 Task: Send an email with the signature Jillian Wright with the subject Update on a project status and the message Im writing to request a copy of the presentation you gave at the conference last week. from softage.5@softage.net to softage.10@softage.net and move the email from Sent Items to the folder Charities
Action: Mouse moved to (59, 43)
Screenshot: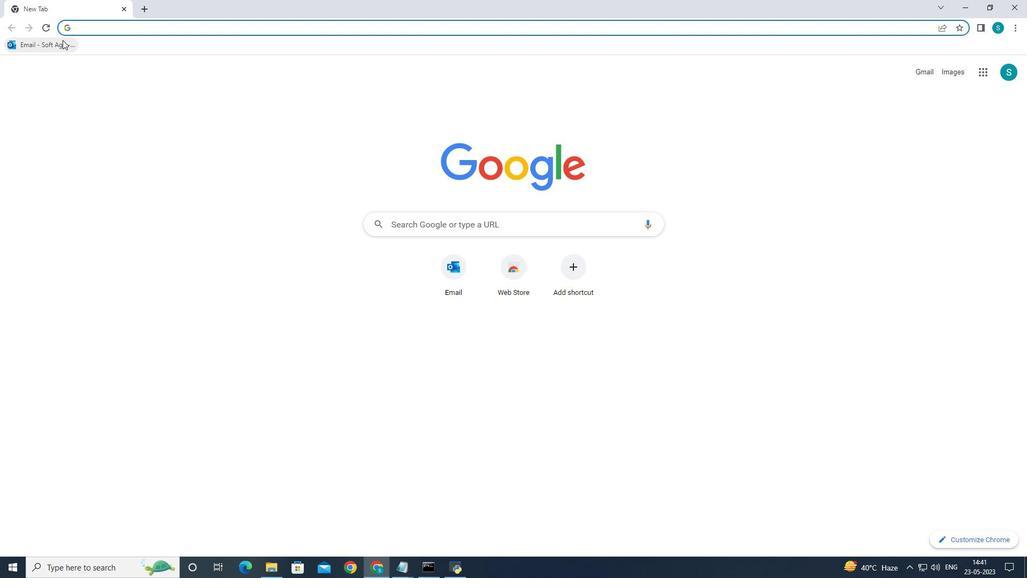 
Action: Mouse pressed left at (59, 43)
Screenshot: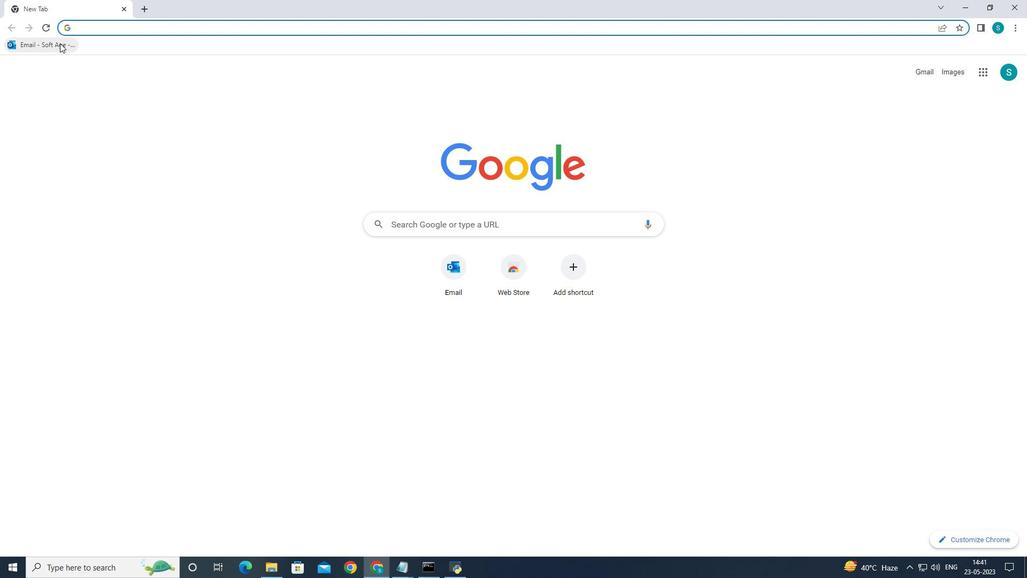 
Action: Mouse moved to (143, 87)
Screenshot: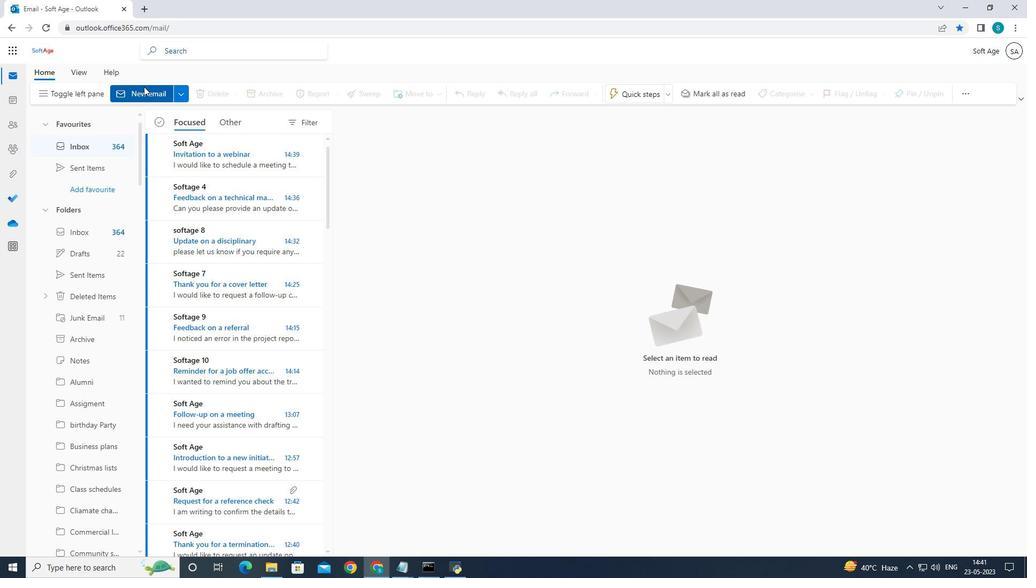 
Action: Mouse pressed left at (143, 87)
Screenshot: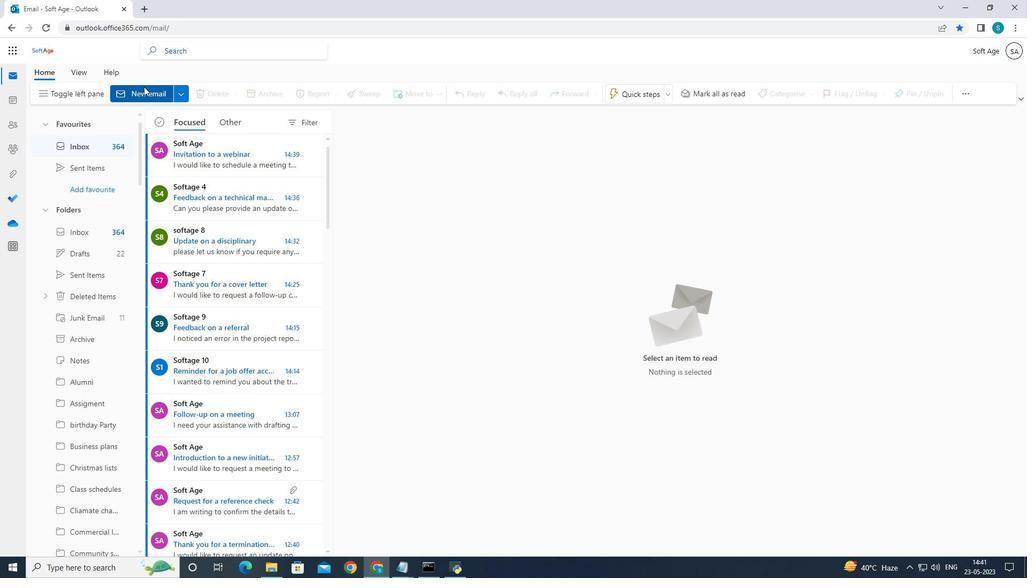 
Action: Mouse pressed left at (143, 87)
Screenshot: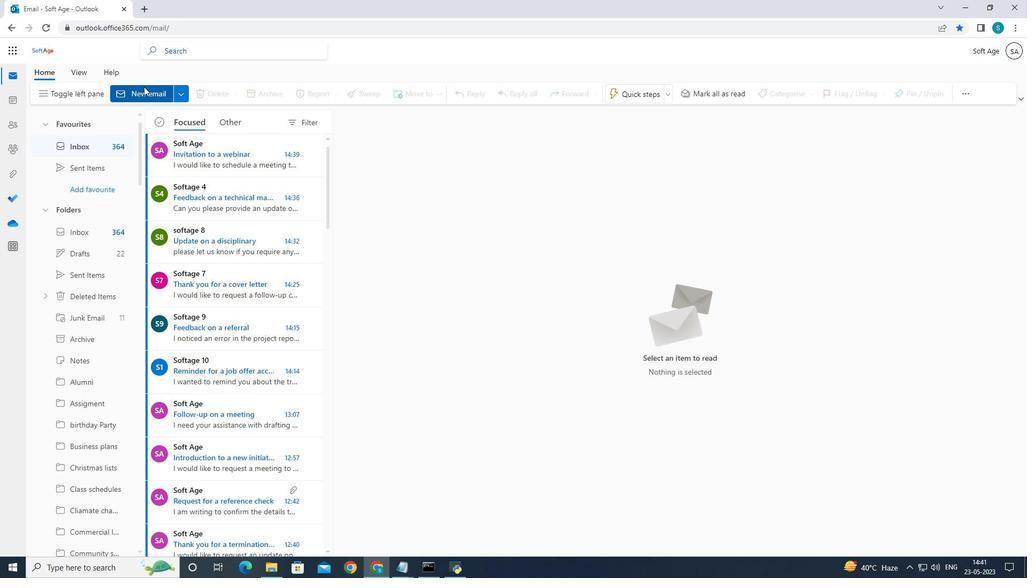 
Action: Mouse moved to (695, 93)
Screenshot: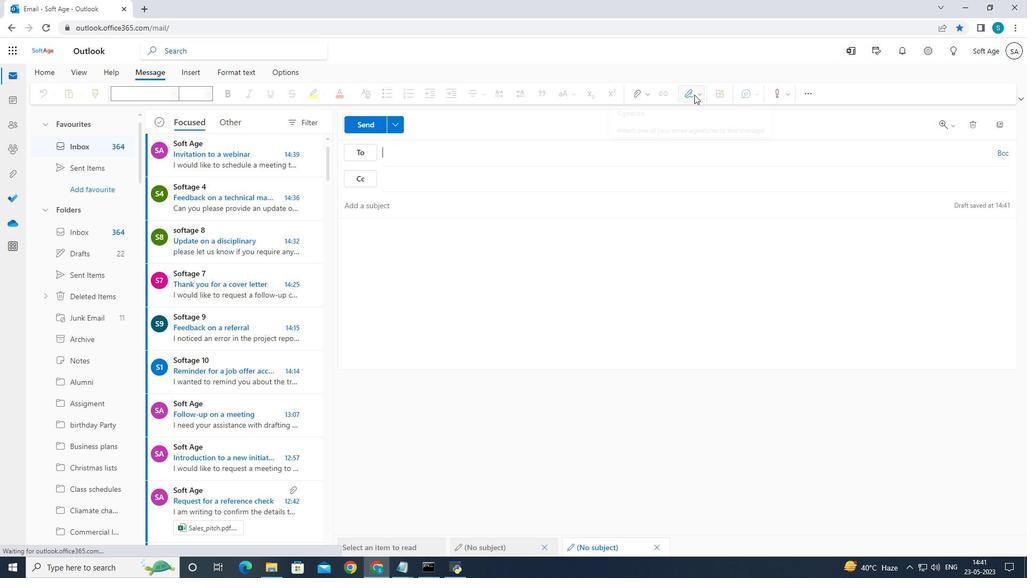 
Action: Mouse pressed left at (695, 93)
Screenshot: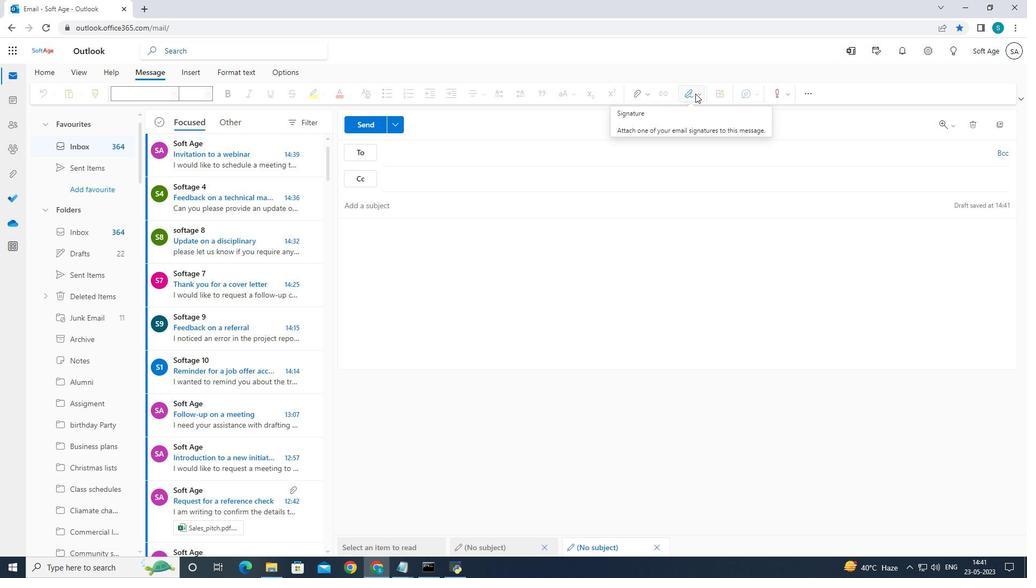 
Action: Mouse moved to (667, 143)
Screenshot: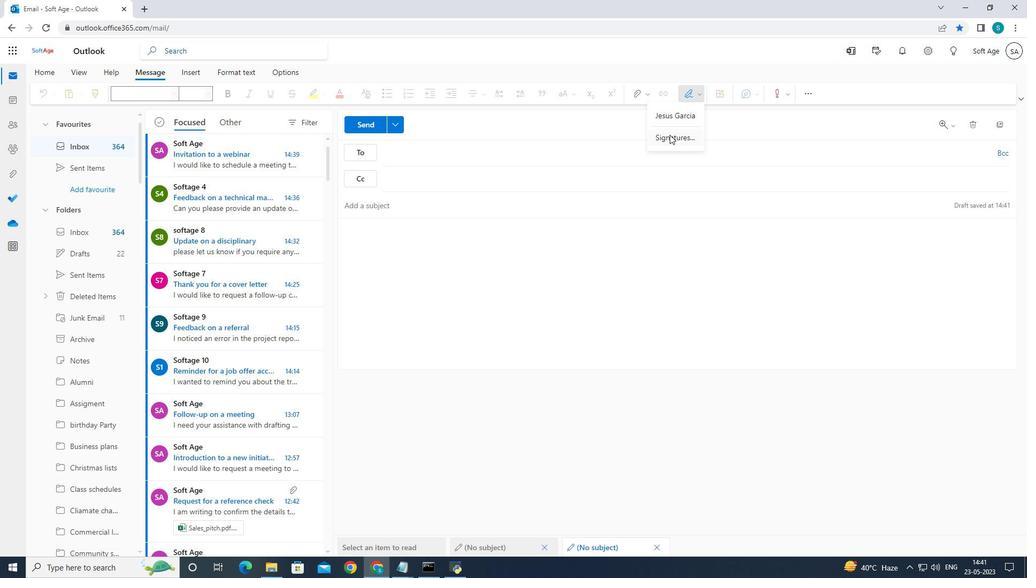 
Action: Mouse pressed left at (667, 143)
Screenshot: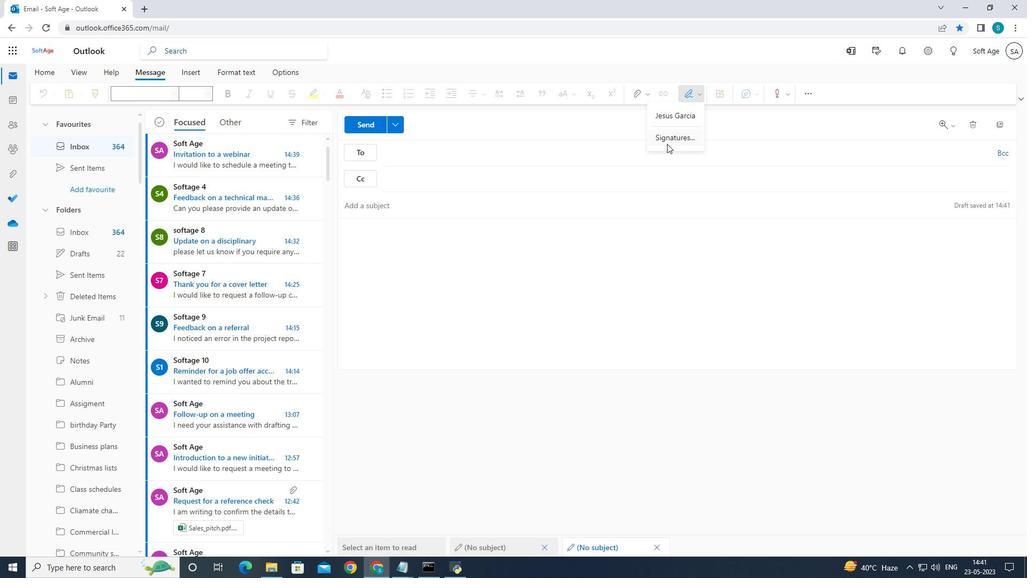 
Action: Mouse moved to (678, 181)
Screenshot: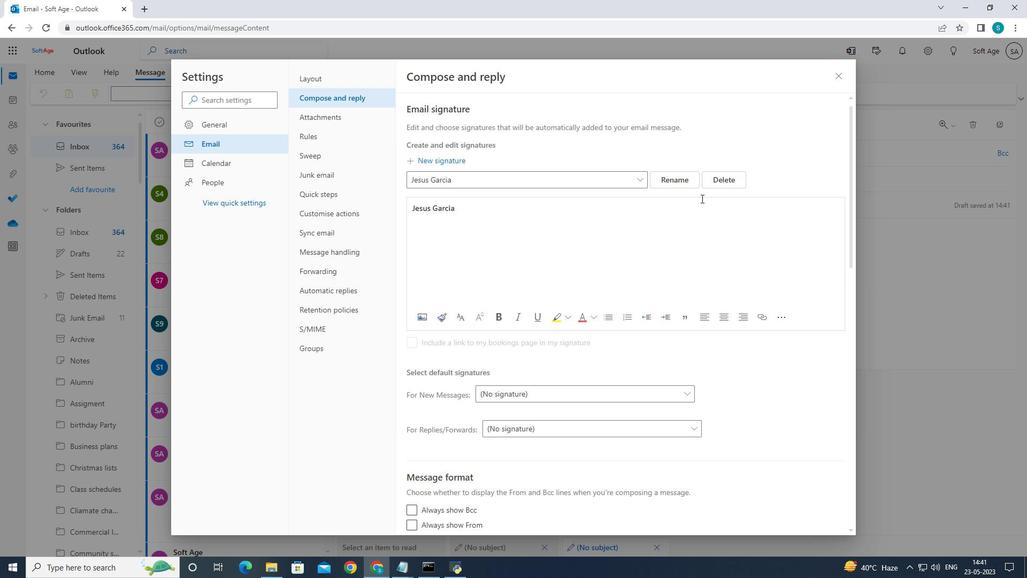 
Action: Mouse pressed left at (678, 181)
Screenshot: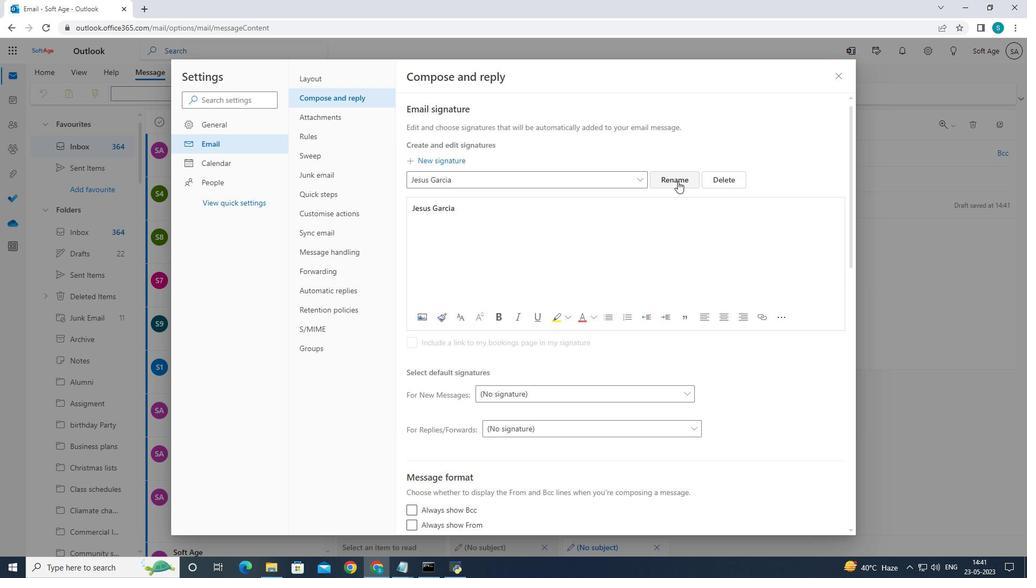 
Action: Mouse moved to (633, 179)
Screenshot: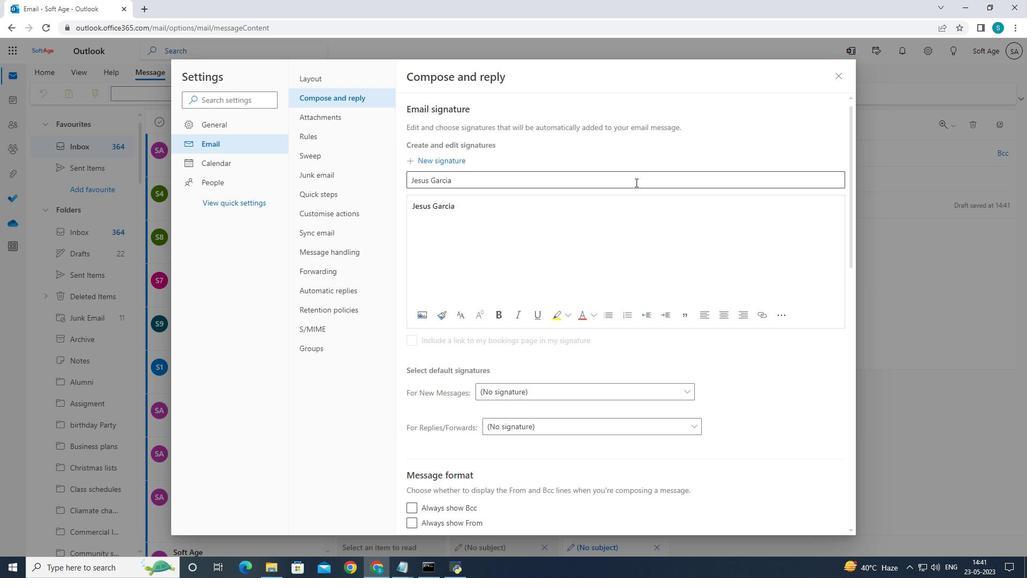 
Action: Mouse pressed left at (633, 179)
Screenshot: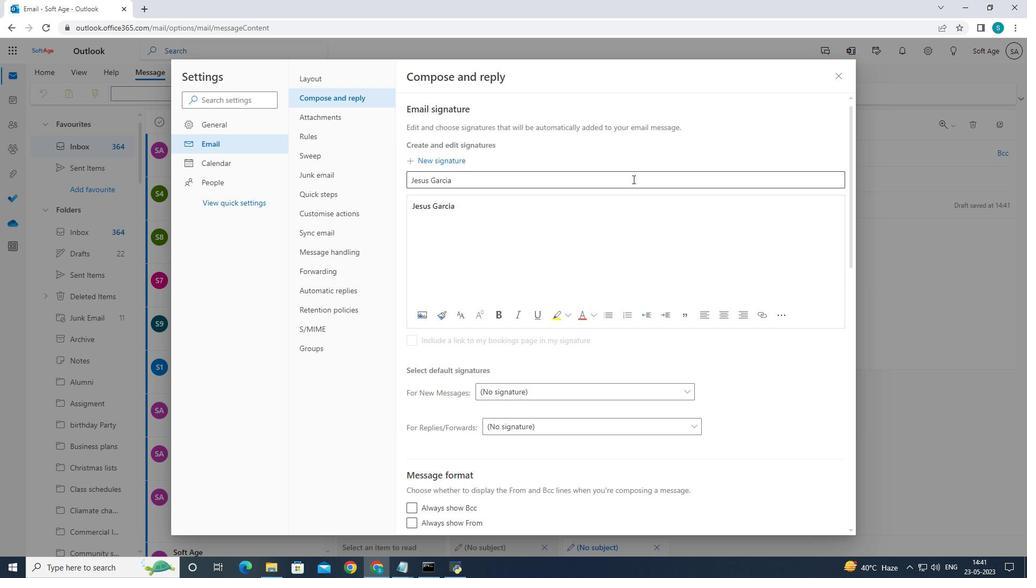 
Action: Mouse moved to (635, 177)
Screenshot: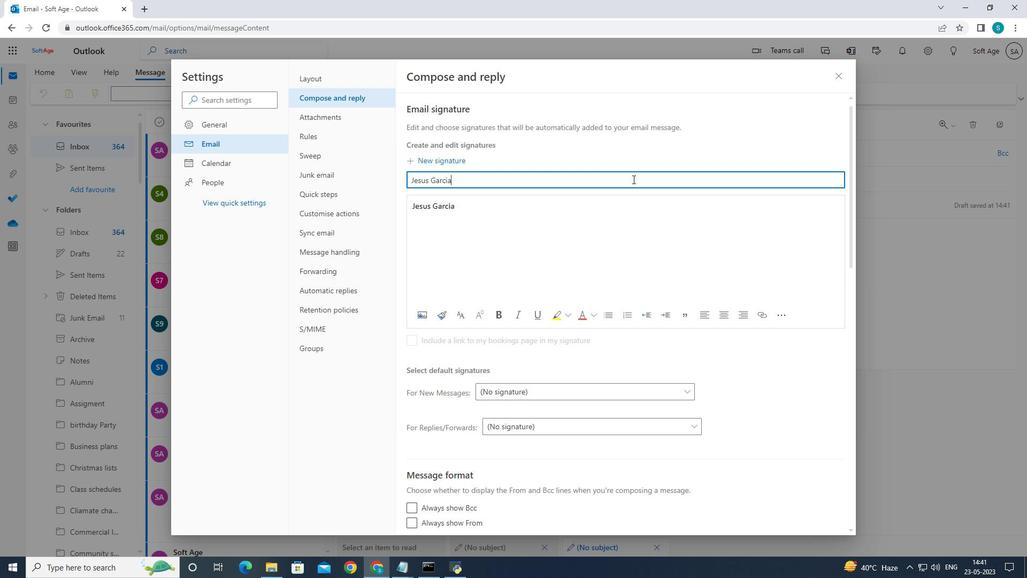 
Action: Key pressed <Key.backspace><Key.backspace><Key.backspace><Key.backspace><Key.backspace><Key.backspace><Key.backspace><Key.backspace><Key.backspace><Key.backspace><Key.backspace>illian<Key.space><Key.caps_lock>W<Key.caps_lock>right
Screenshot: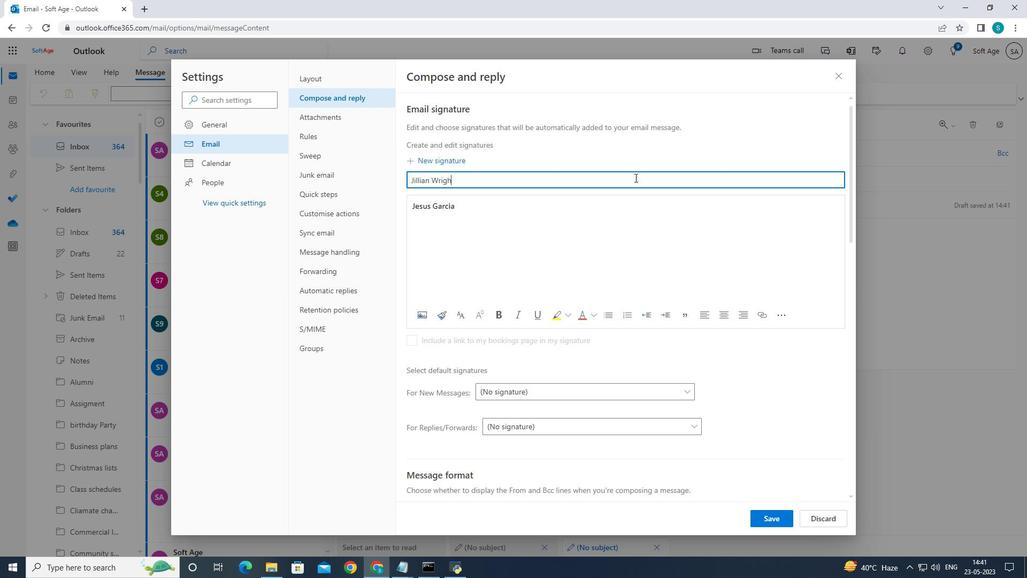 
Action: Mouse moved to (508, 209)
Screenshot: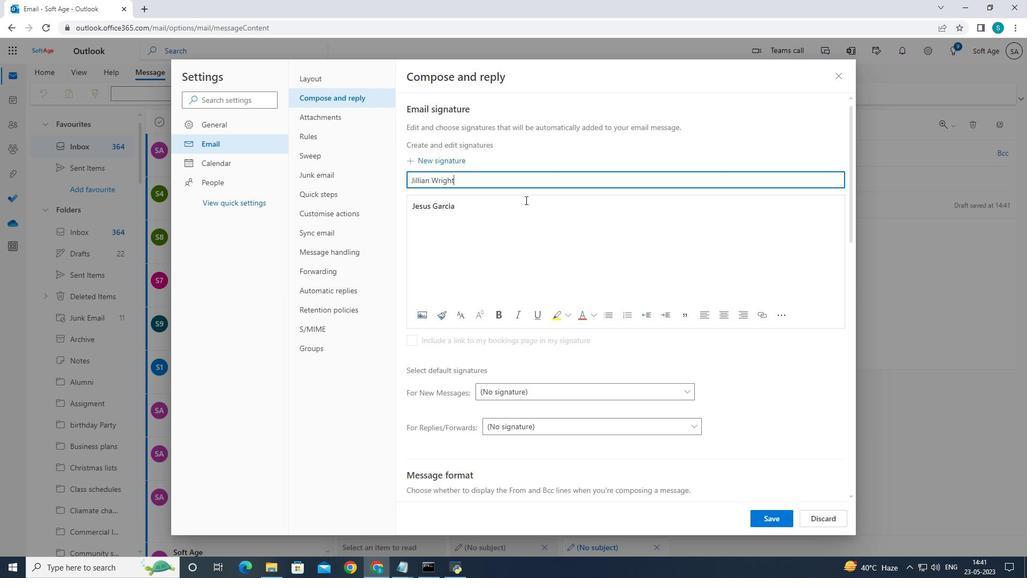 
Action: Mouse pressed left at (508, 209)
Screenshot: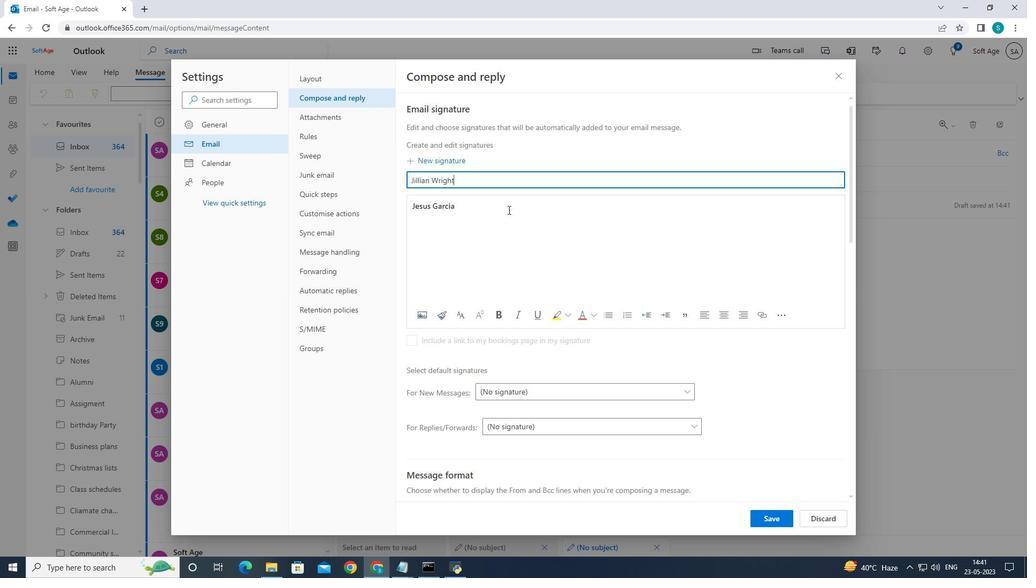 
Action: Key pressed <Key.backspace><Key.backspace><Key.backspace><Key.backspace><Key.backspace><Key.backspace><Key.backspace><Key.backspace><Key.backspace><Key.backspace><Key.backspace>illian<Key.space><Key.caps_lock>W<Key.caps_lock>right
Screenshot: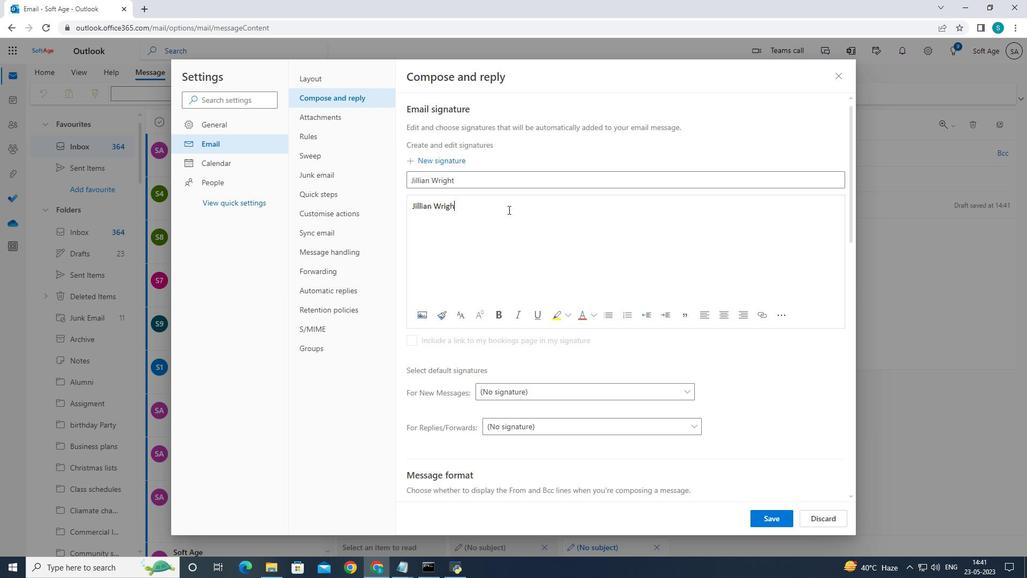 
Action: Mouse moved to (764, 517)
Screenshot: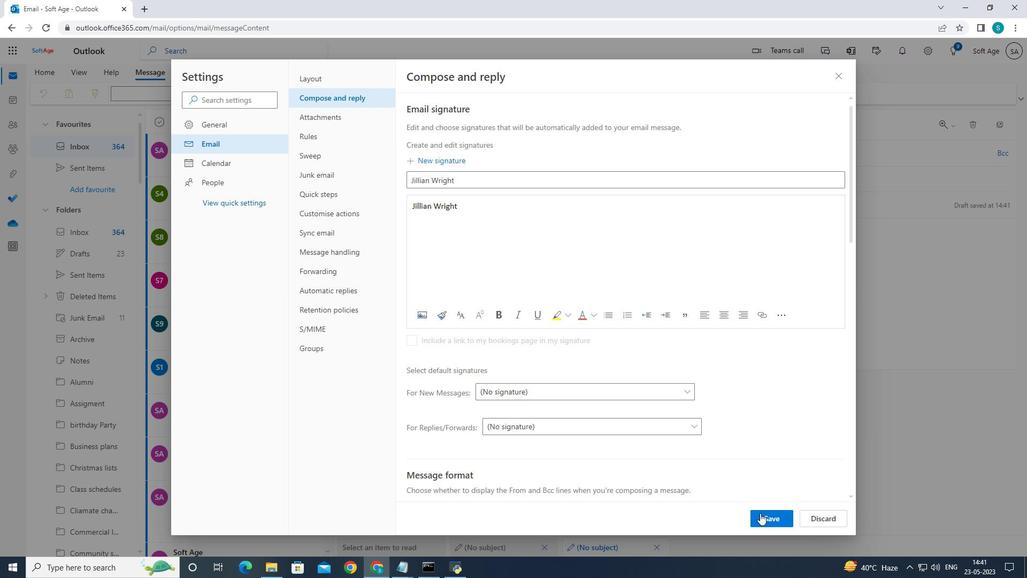 
Action: Mouse pressed left at (764, 517)
Screenshot: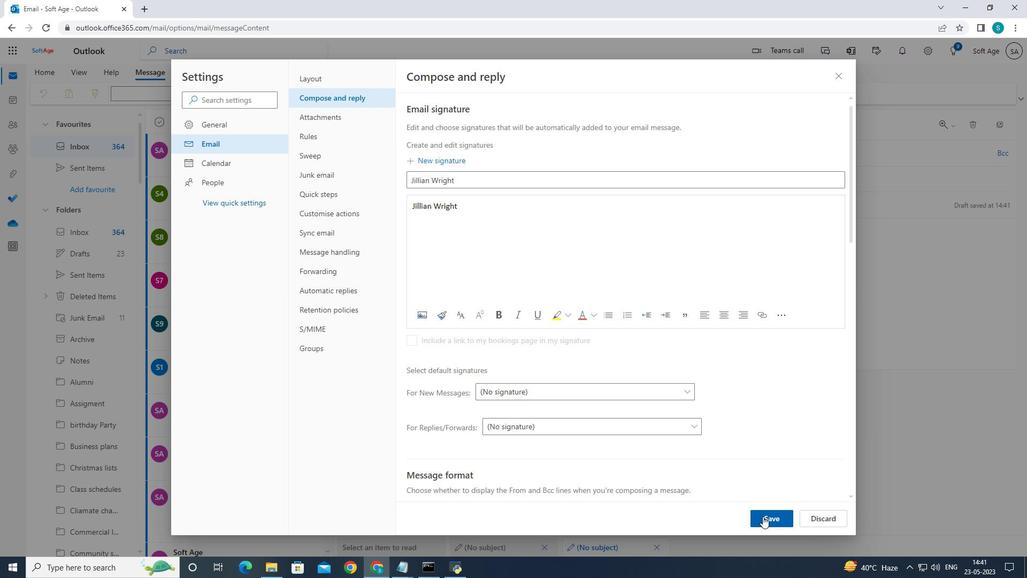 
Action: Mouse moved to (839, 80)
Screenshot: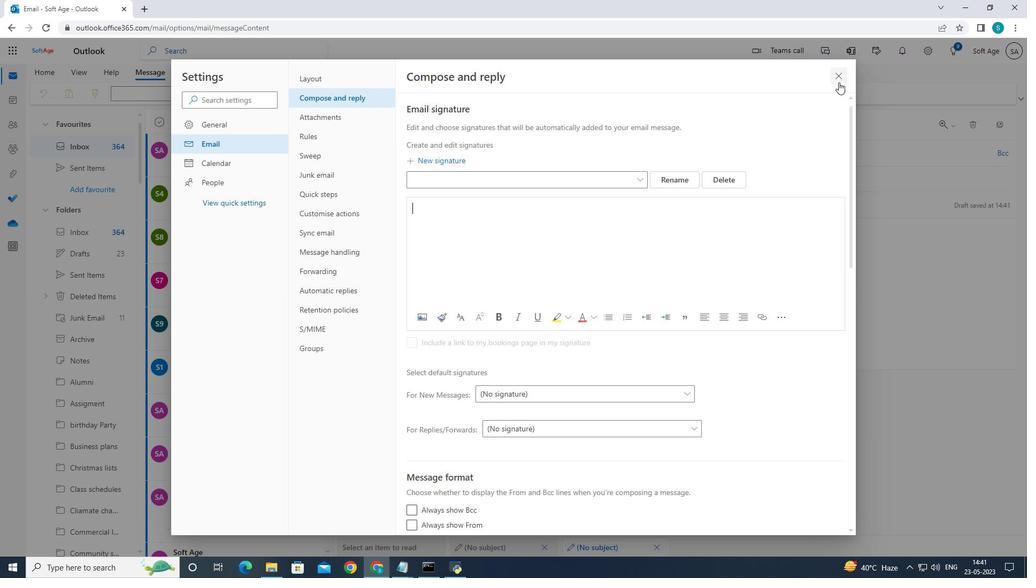
Action: Mouse pressed left at (839, 80)
Screenshot: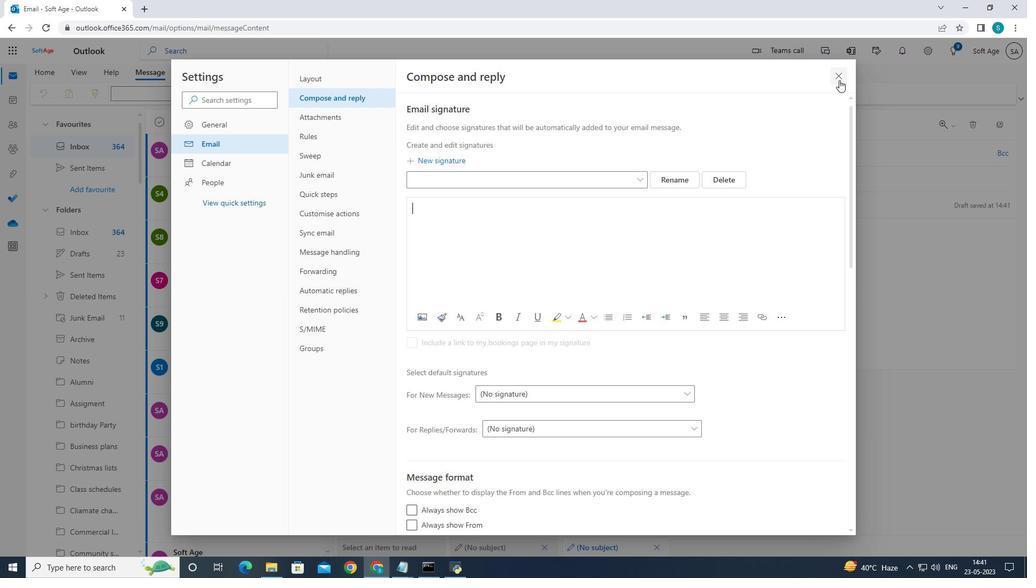 
Action: Mouse moved to (400, 203)
Screenshot: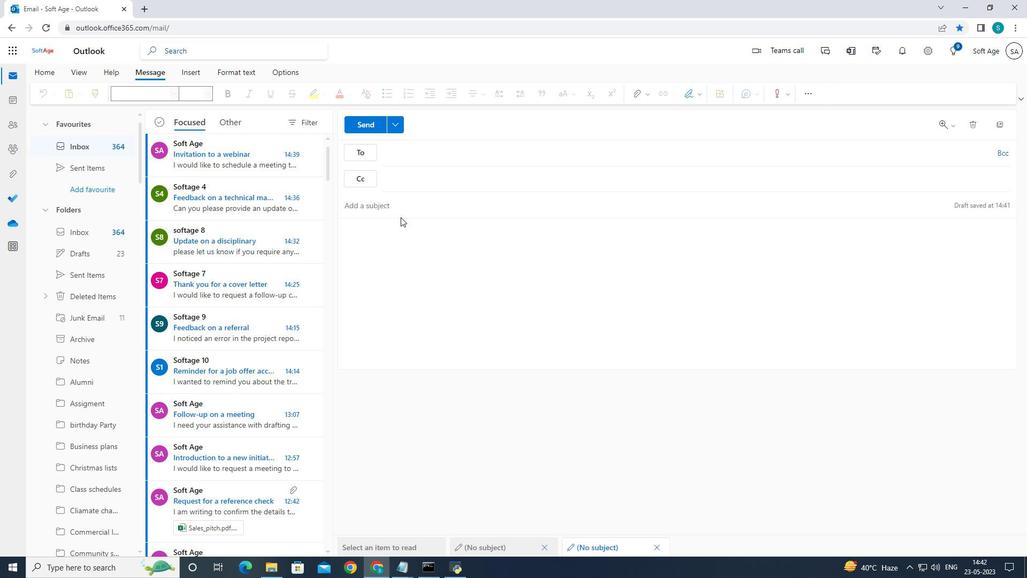 
Action: Mouse pressed left at (400, 203)
Screenshot: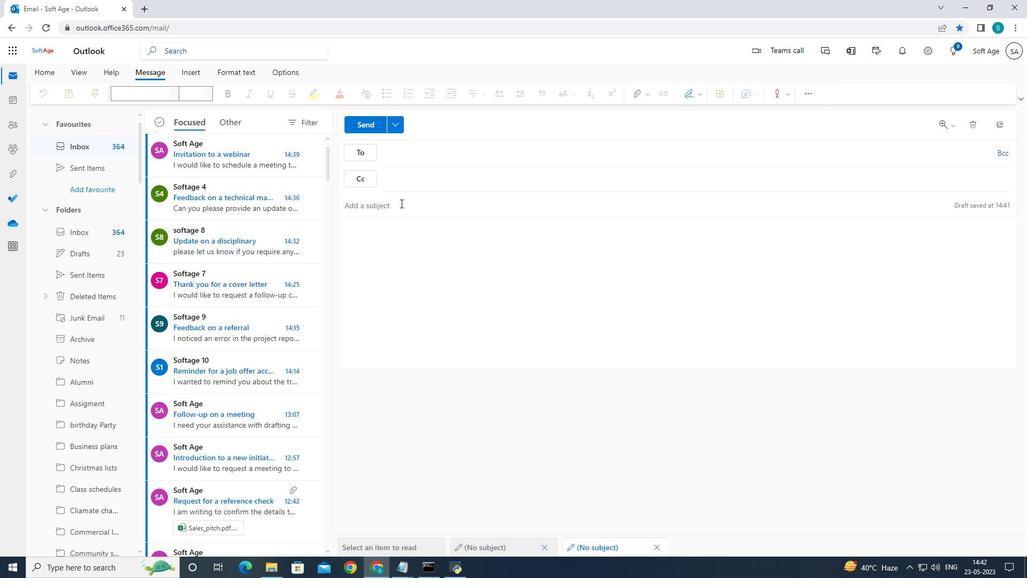 
Action: Mouse moved to (674, 331)
Screenshot: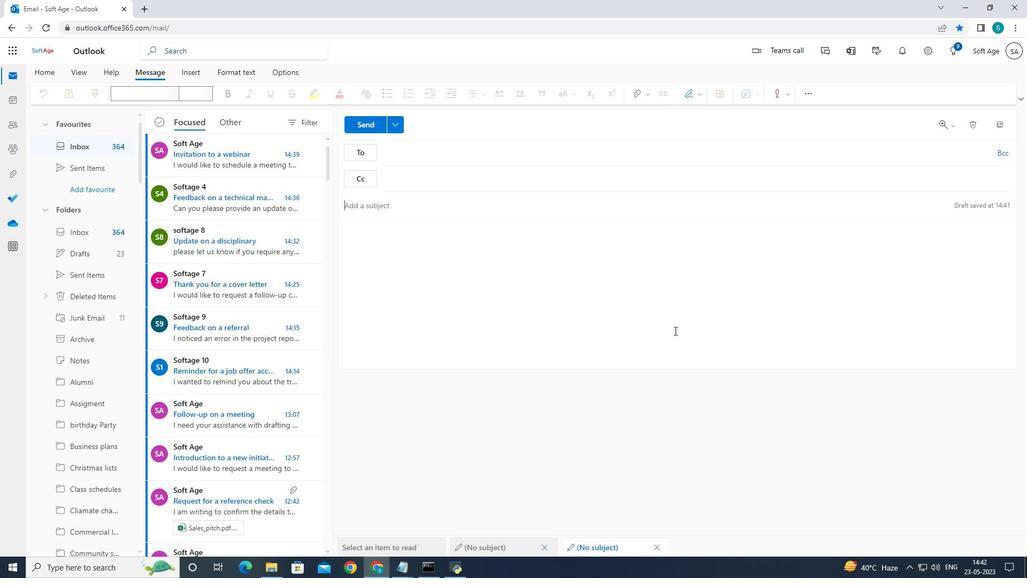 
Action: Key pressed <Key.caps_lock>U<Key.caps_lock>pdate<Key.space>on<Key.space>a<Key.space>project<Key.space>status
Screenshot: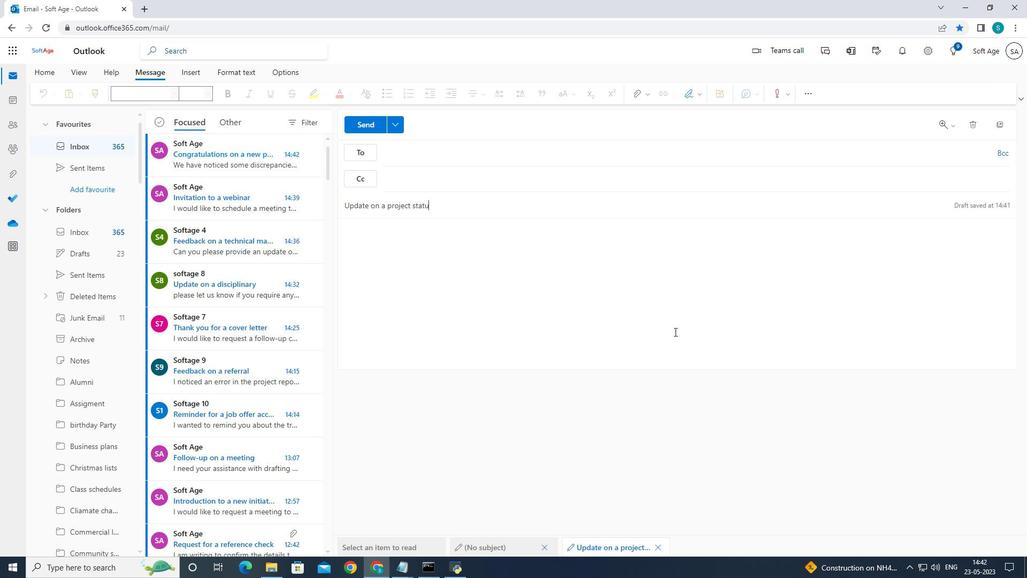 
Action: Mouse moved to (450, 291)
Screenshot: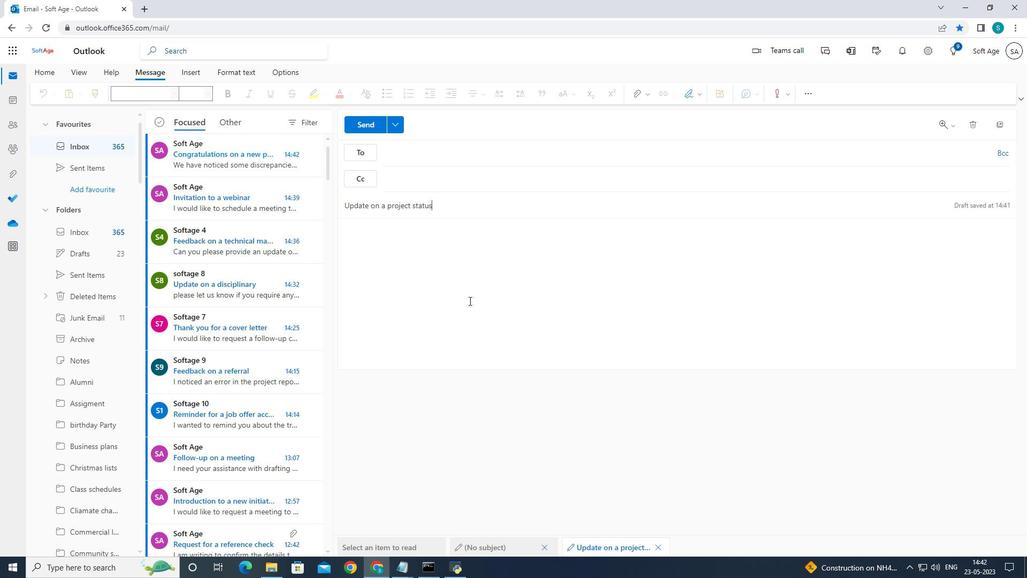 
Action: Mouse pressed left at (450, 291)
Screenshot: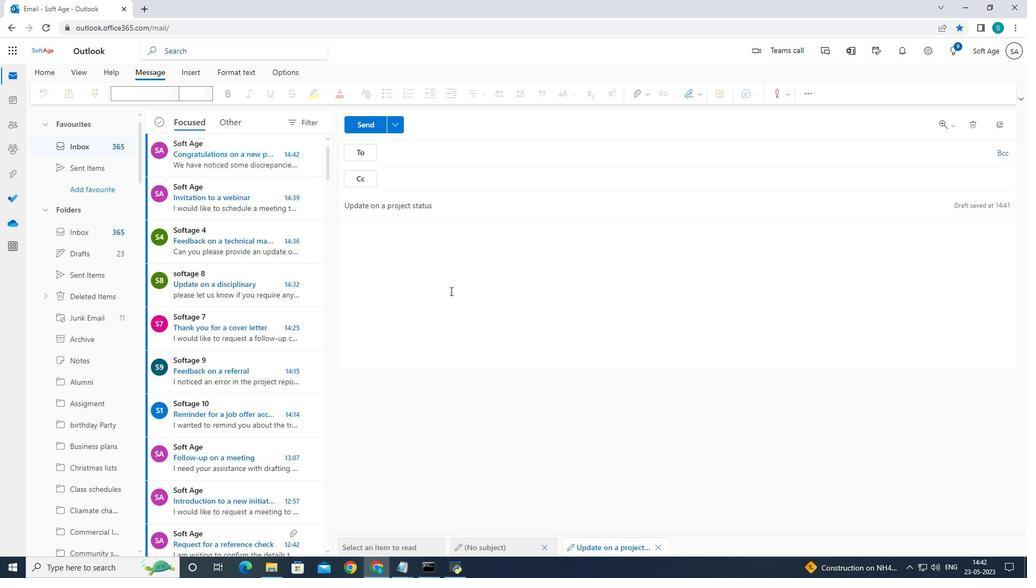 
Action: Mouse moved to (703, 97)
Screenshot: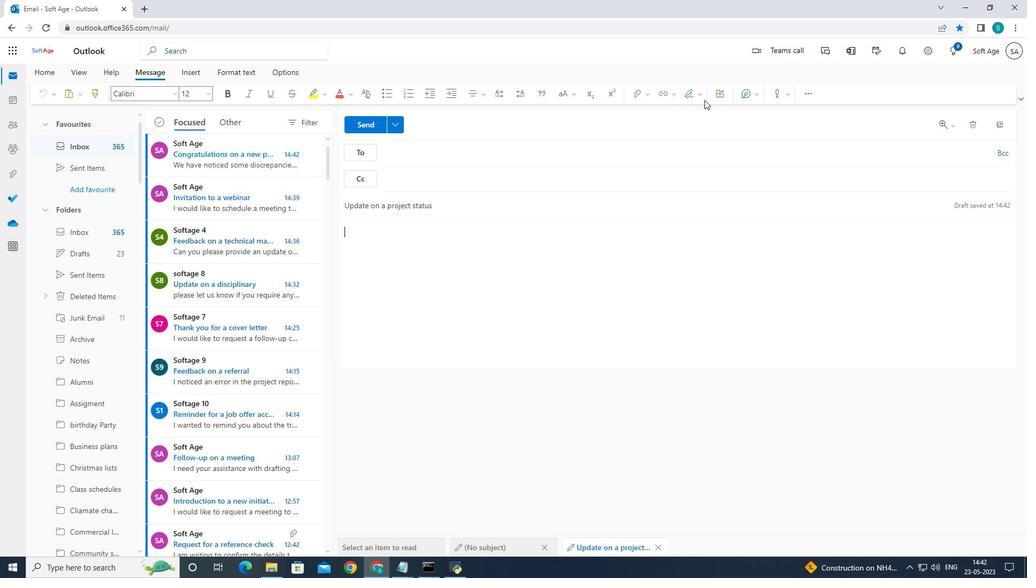
Action: Mouse pressed left at (703, 97)
Screenshot: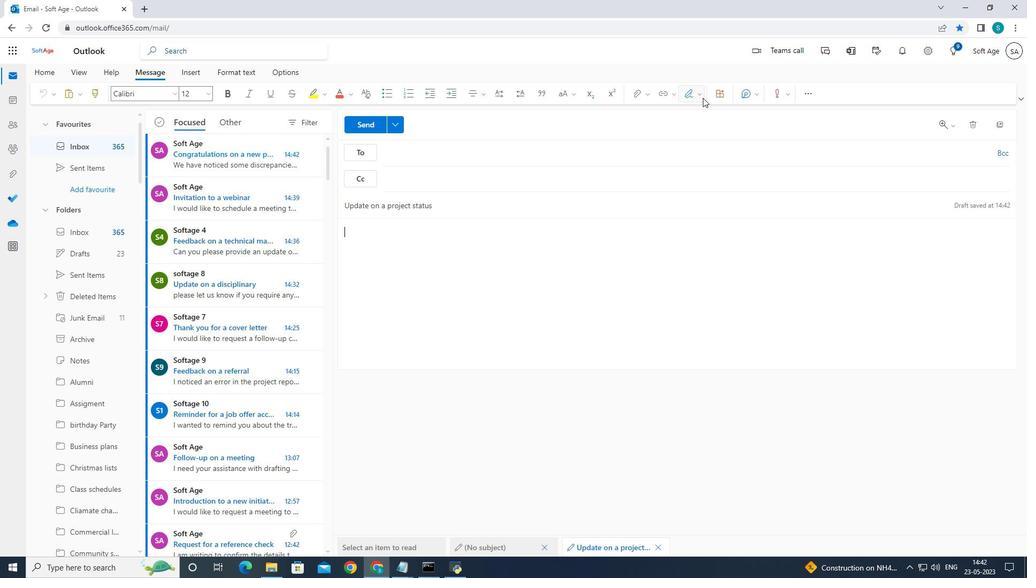
Action: Mouse moved to (685, 121)
Screenshot: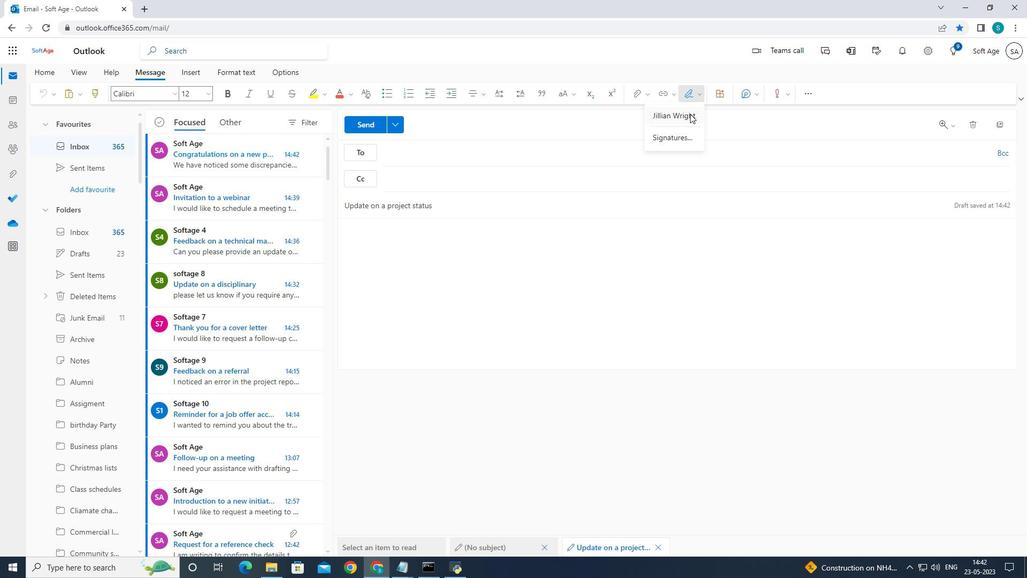
Action: Mouse pressed left at (685, 121)
Screenshot: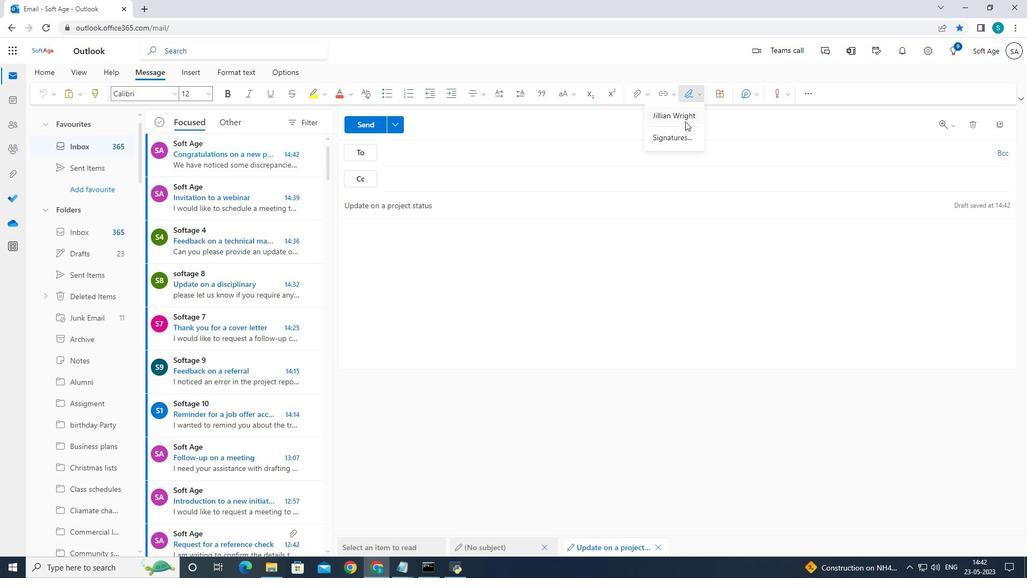 
Action: Mouse moved to (688, 344)
Screenshot: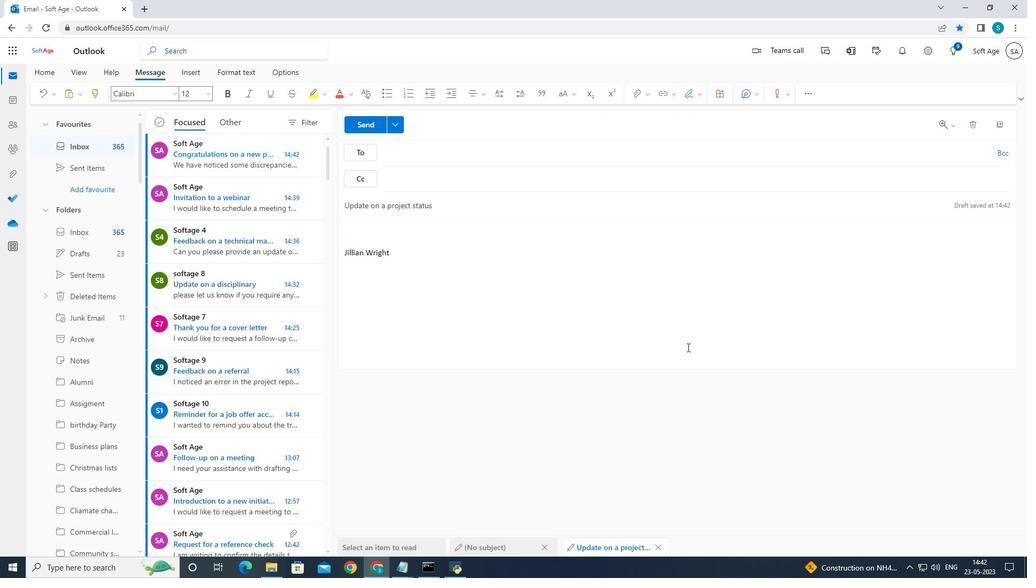 
Action: Key pressed <Key.caps_lock>I<Key.caps_lock>m<Key.space>writing<Key.space>to<Key.space>request<Key.space>a<Key.space>copy<Key.space>of<Key.space>the<Key.space>presentation<Key.space>you<Key.space>gave<Key.space>at<Key.space>the<Key.space>conference<Key.space>last<Key.space>week.
Screenshot: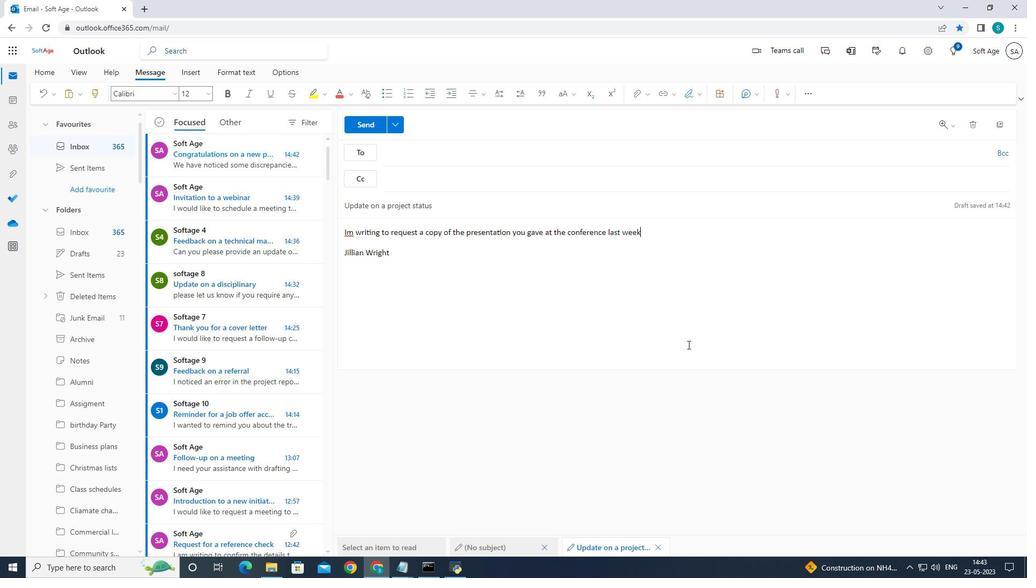 
Action: Mouse moved to (412, 156)
Screenshot: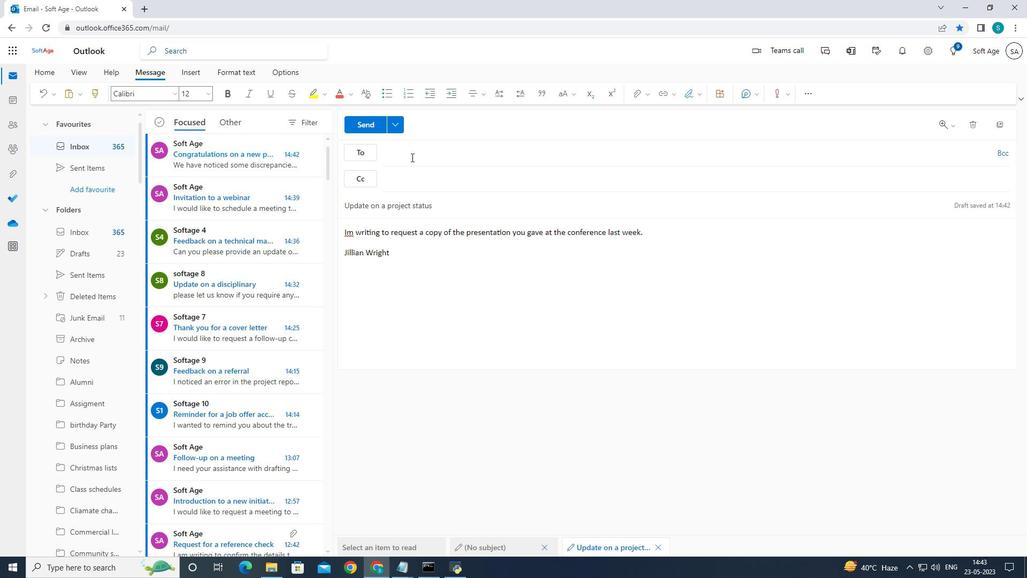 
Action: Mouse pressed left at (412, 156)
Screenshot: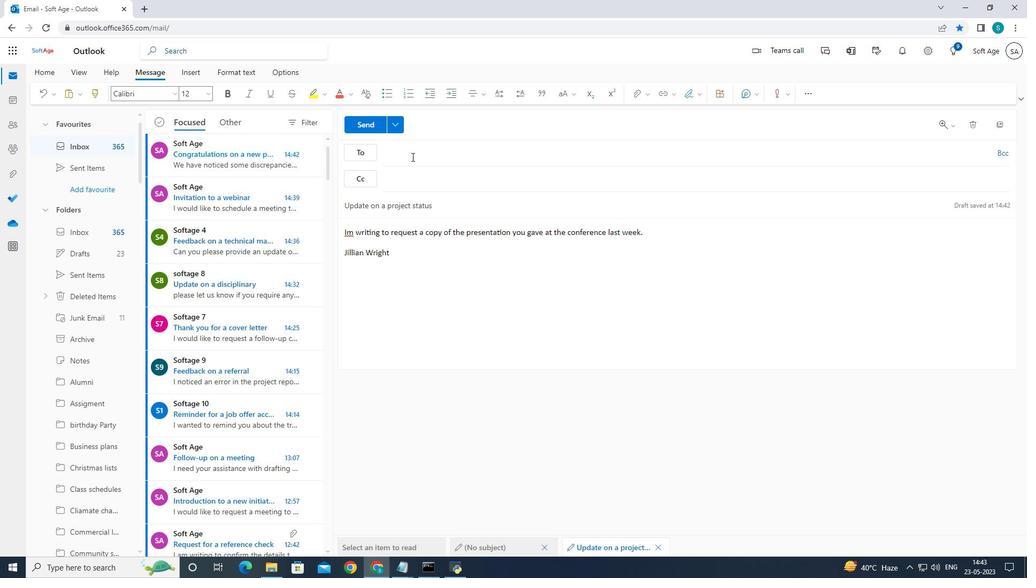 
Action: Mouse moved to (600, 274)
Screenshot: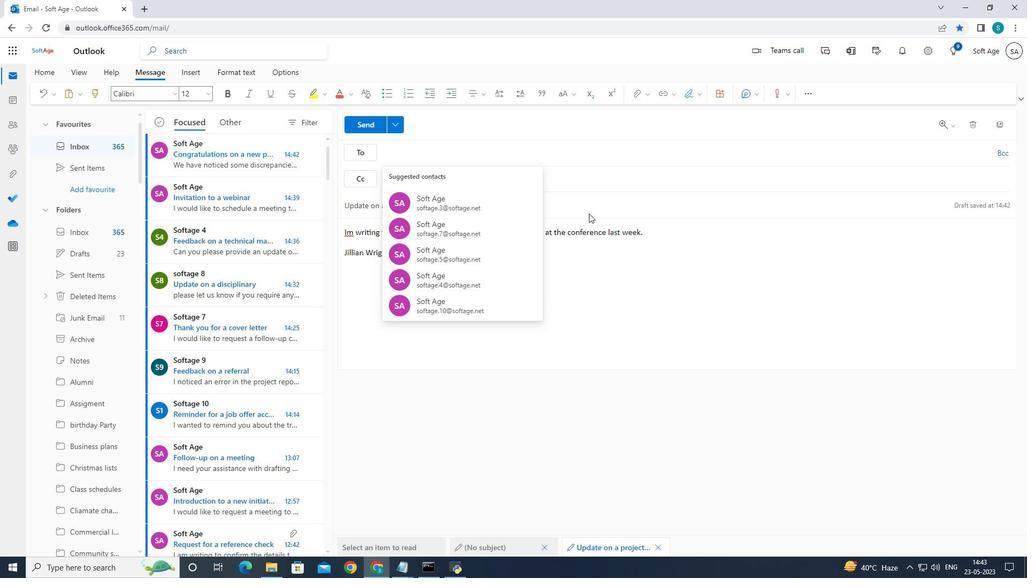
Action: Key pressed softage.10softage.net
Screenshot: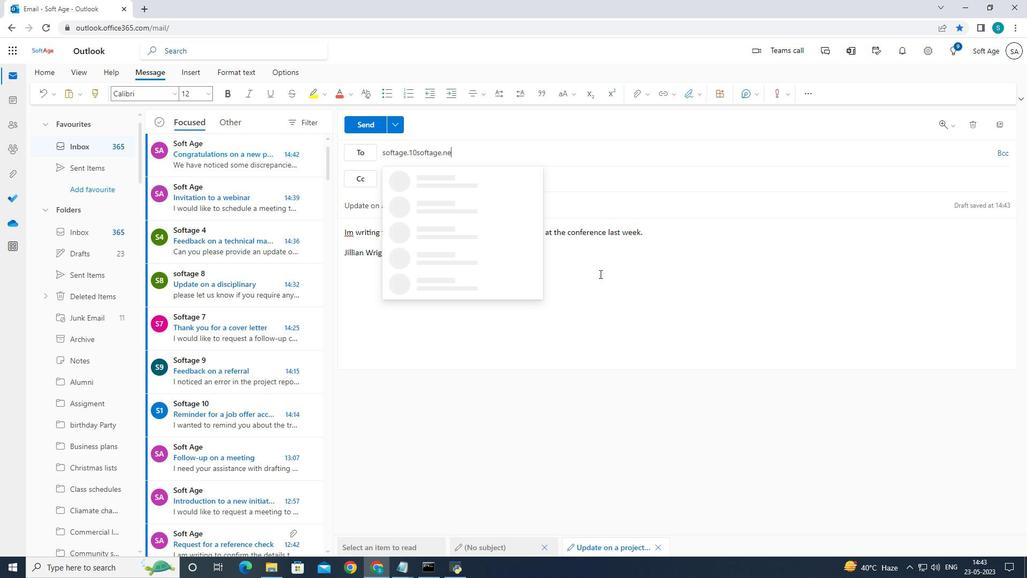 
Action: Mouse moved to (413, 148)
Screenshot: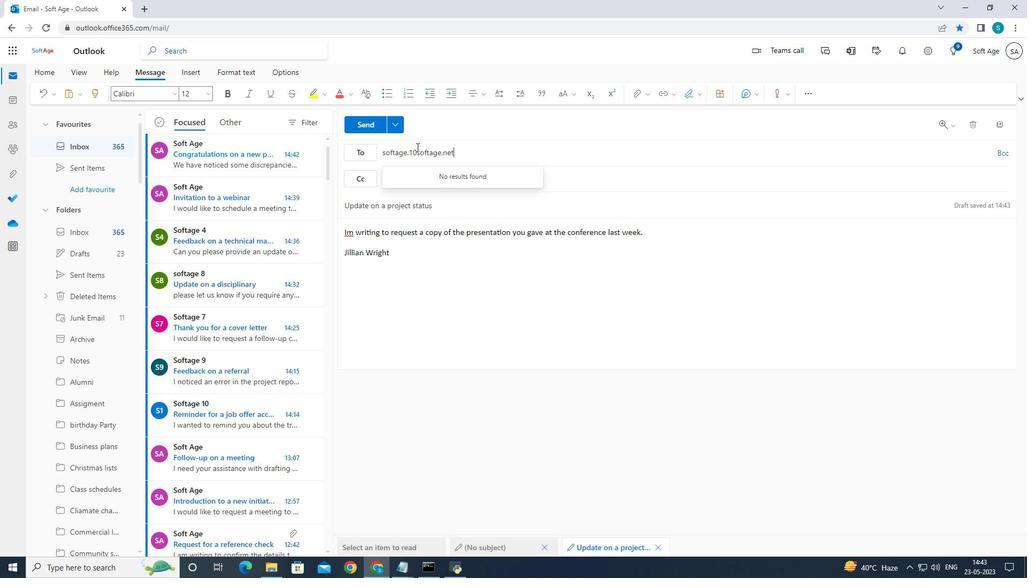 
Action: Mouse pressed left at (413, 148)
Screenshot: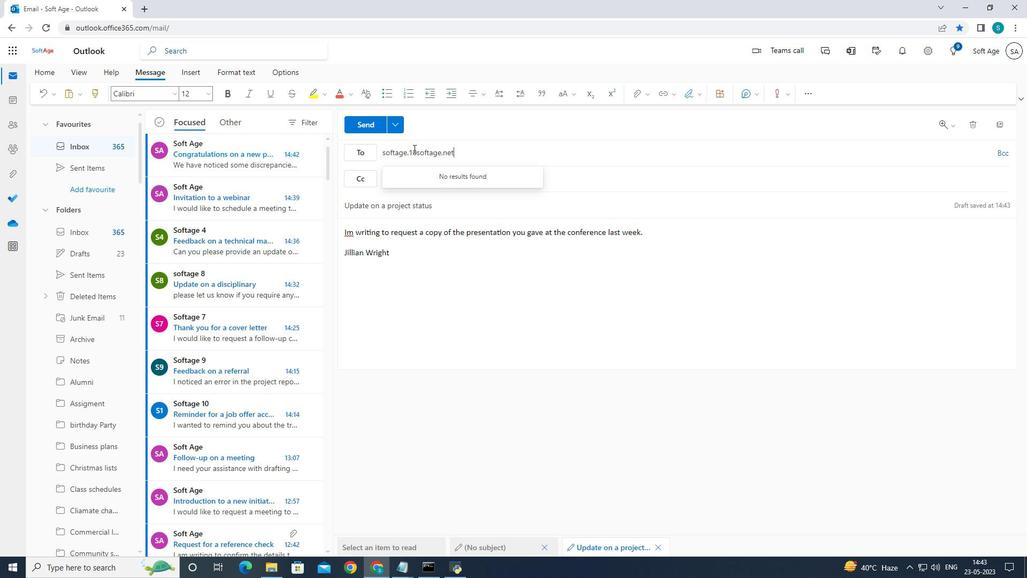 
Action: Mouse moved to (419, 152)
Screenshot: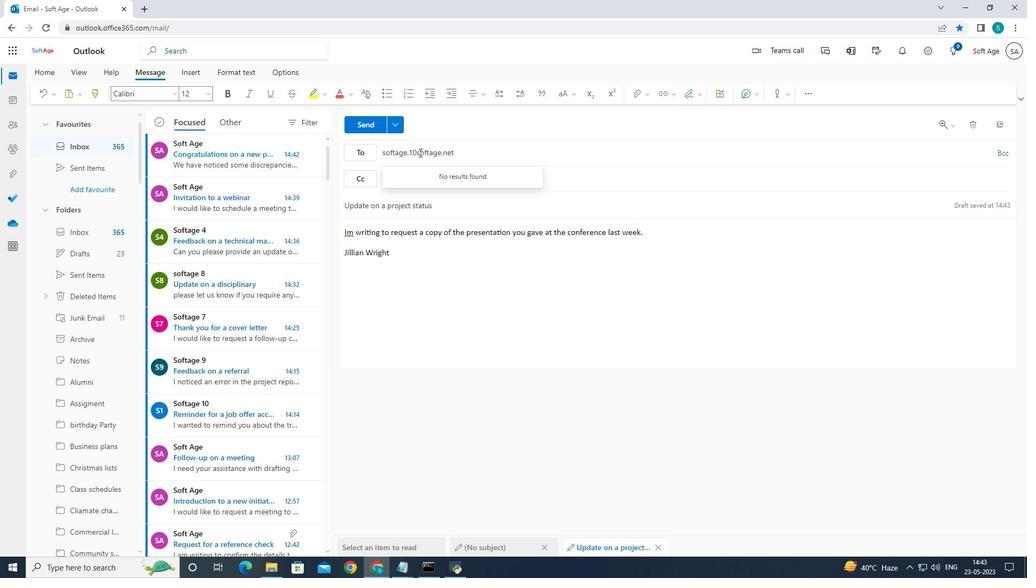 
Action: Mouse pressed left at (419, 152)
Screenshot: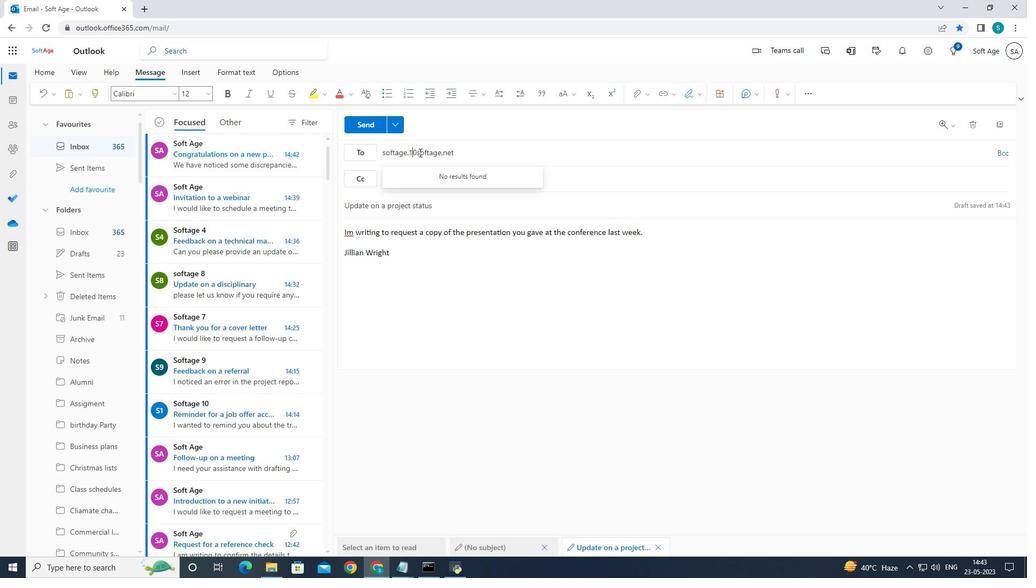 
Action: Mouse moved to (413, 152)
Screenshot: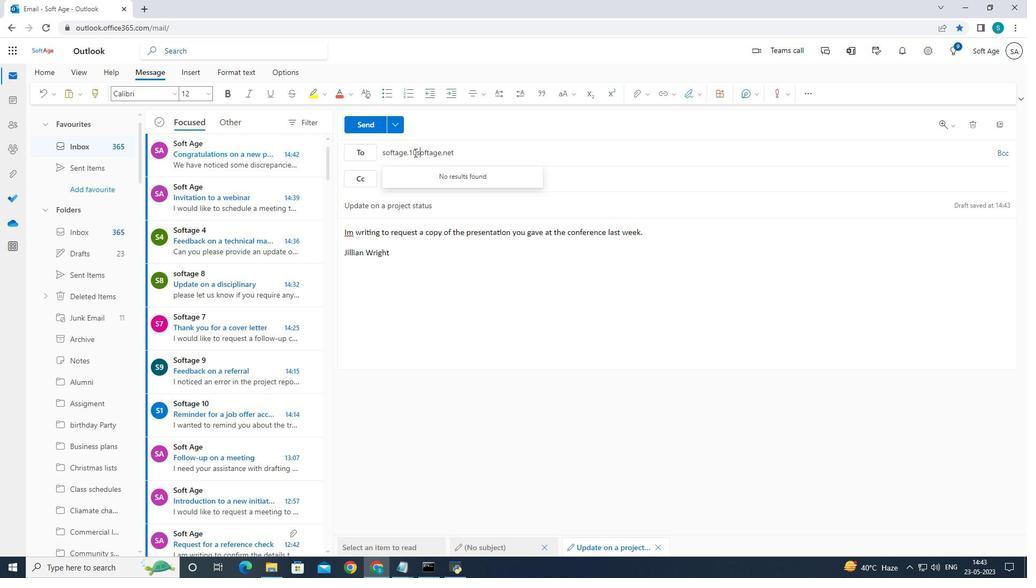 
Action: Mouse pressed left at (413, 152)
Screenshot: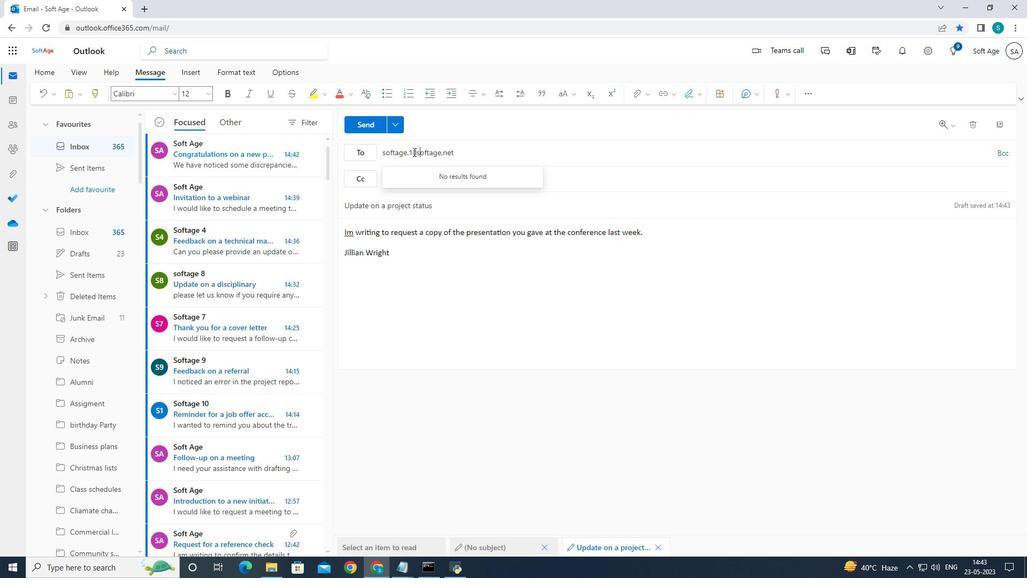 
Action: Mouse moved to (509, 166)
Screenshot: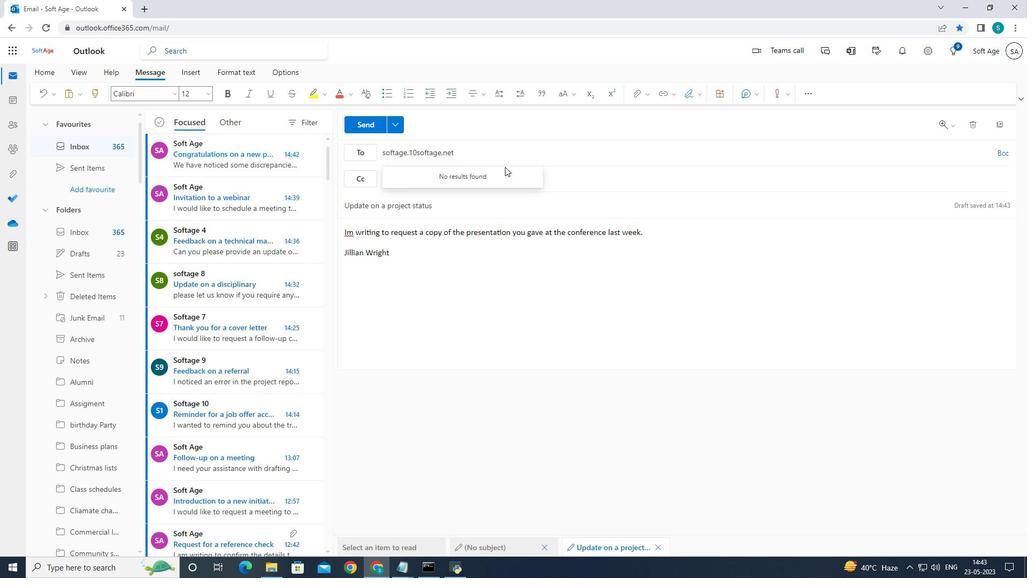 
Action: Key pressed <Key.right><Key.shift>@
Screenshot: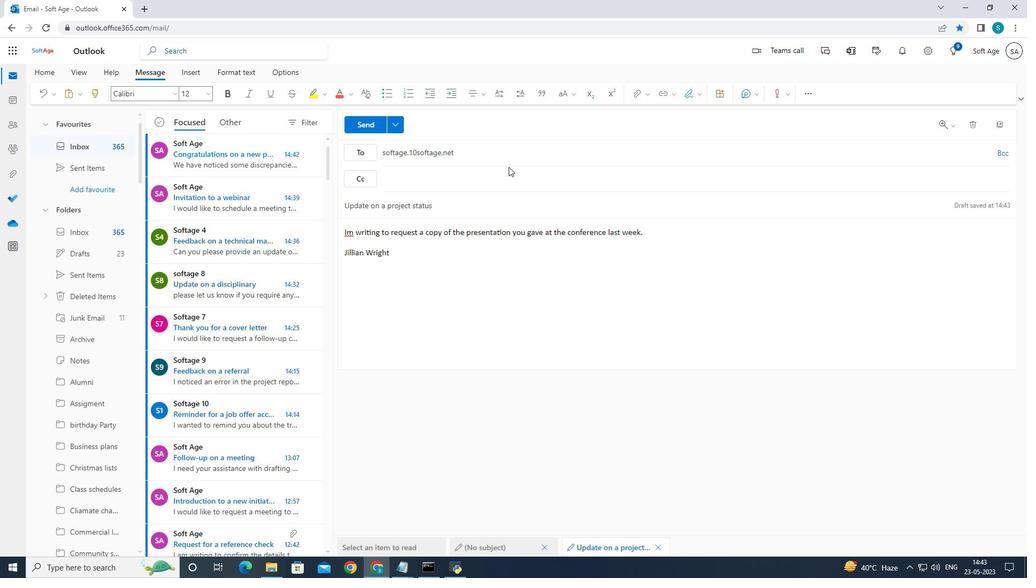 
Action: Mouse moved to (479, 172)
Screenshot: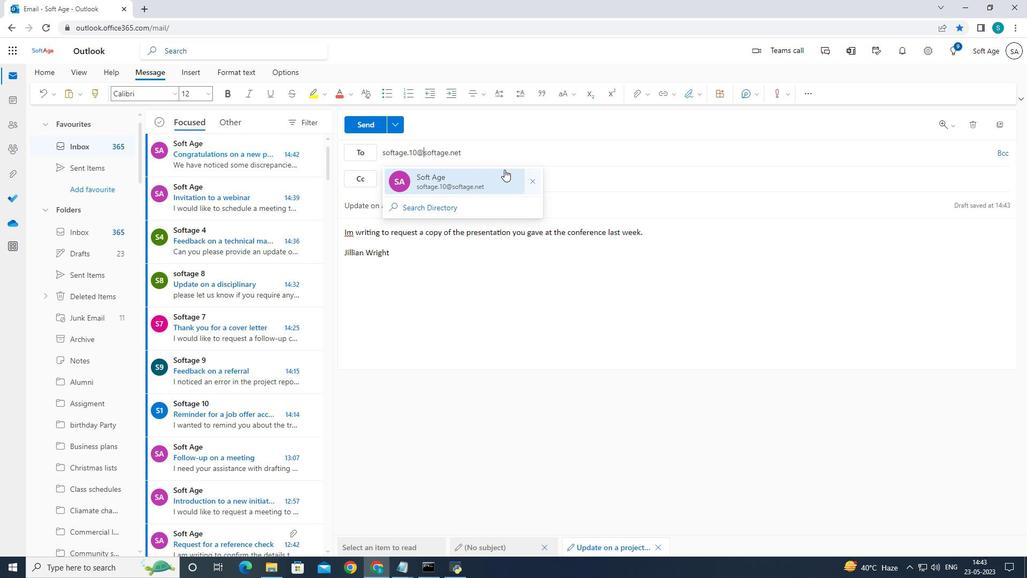 
Action: Mouse pressed left at (479, 172)
Screenshot: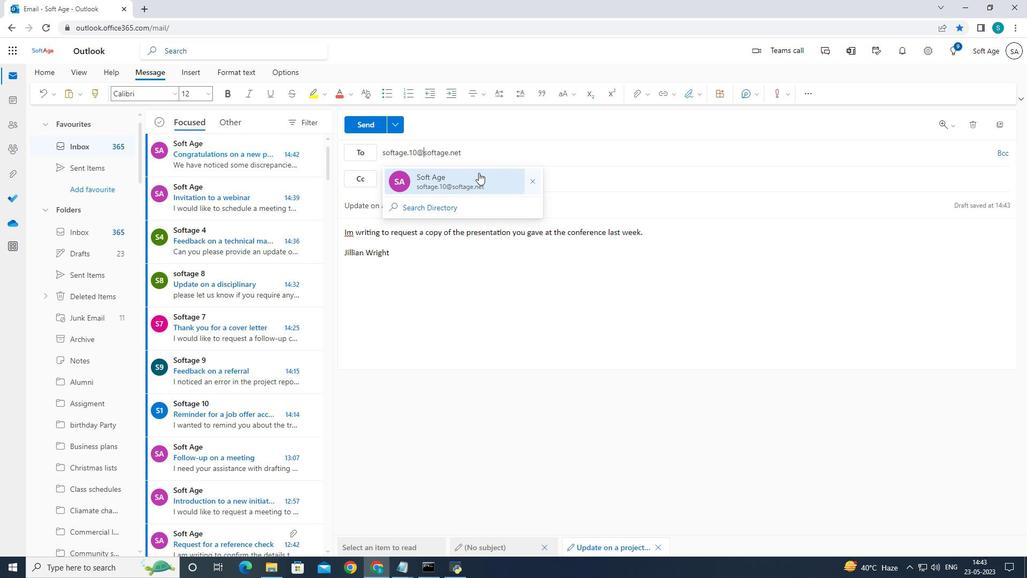 
Action: Mouse moved to (82, 386)
Screenshot: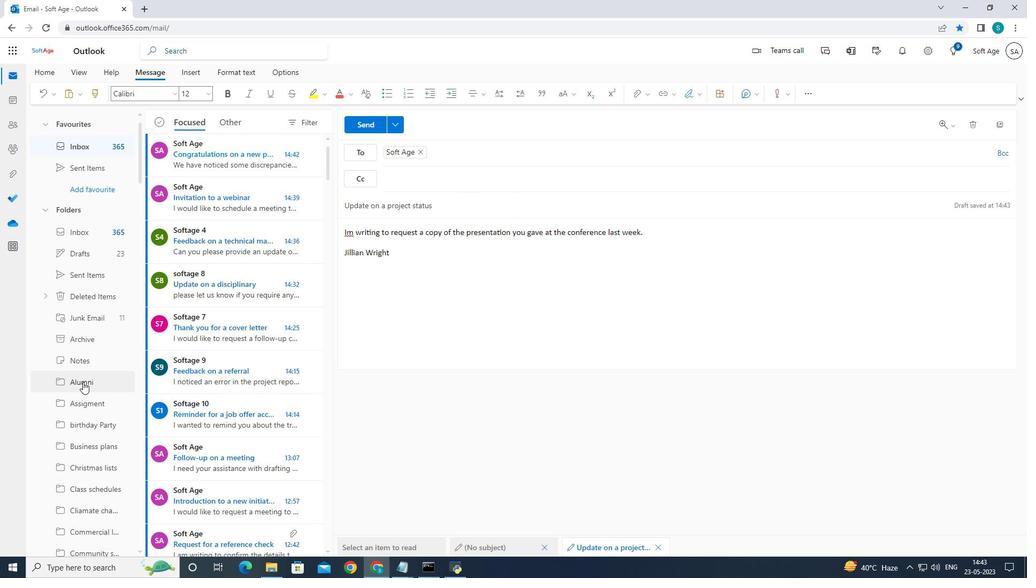 
Action: Mouse scrolled (82, 386) with delta (0, 0)
Screenshot: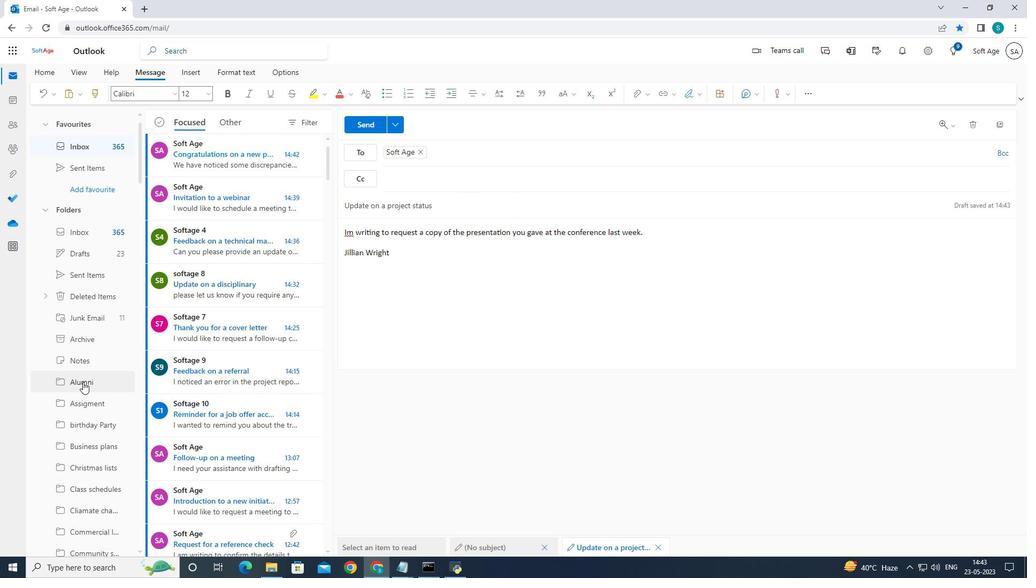 
Action: Mouse moved to (82, 388)
Screenshot: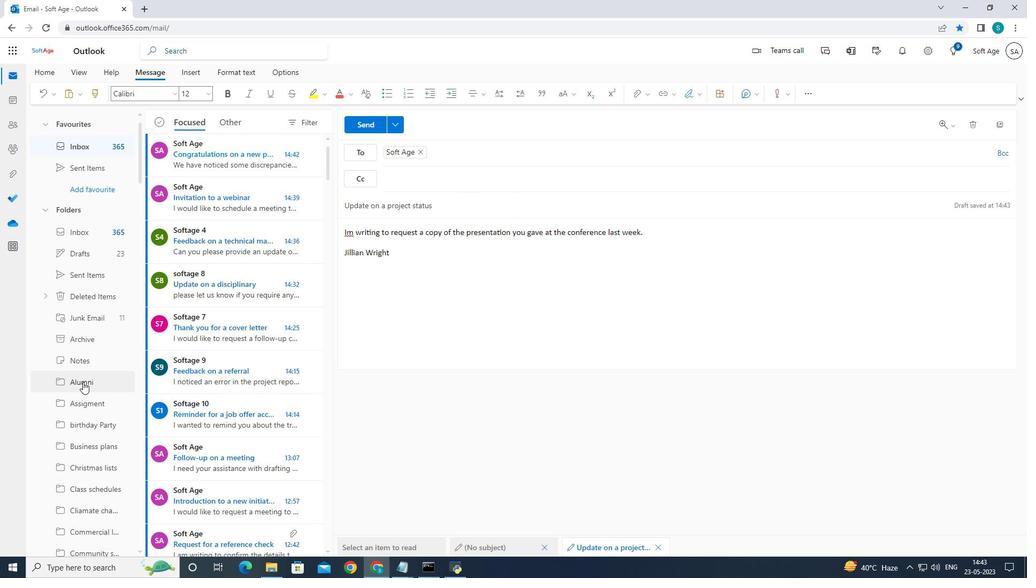 
Action: Mouse scrolled (82, 387) with delta (0, 0)
Screenshot: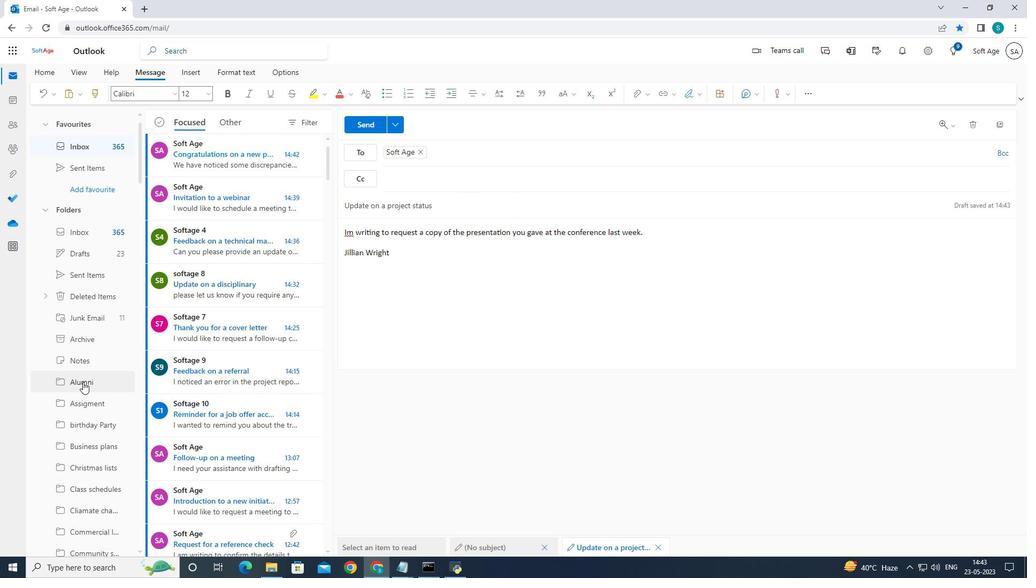 
Action: Mouse scrolled (82, 387) with delta (0, 0)
Screenshot: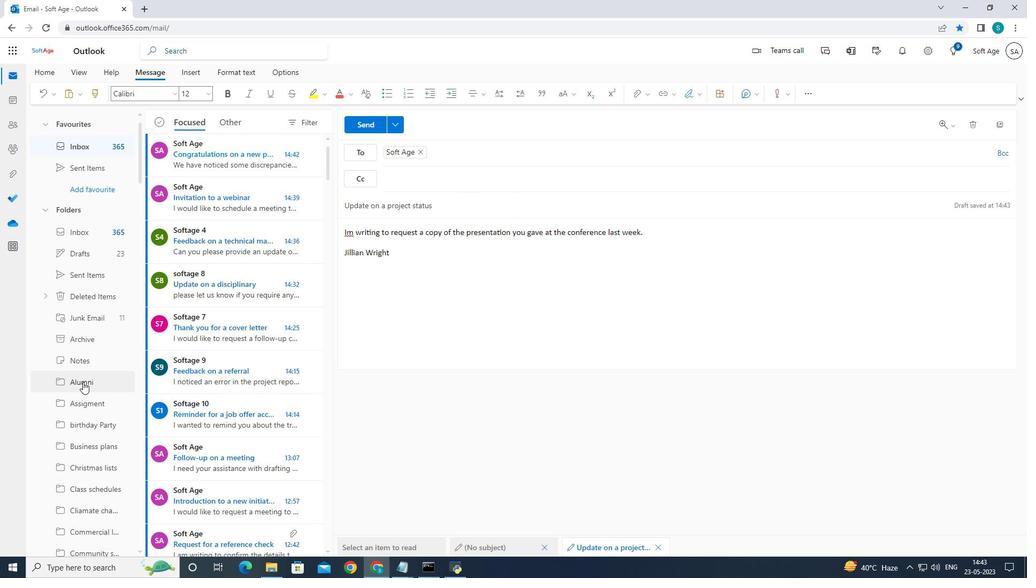 
Action: Mouse scrolled (82, 387) with delta (0, 0)
Screenshot: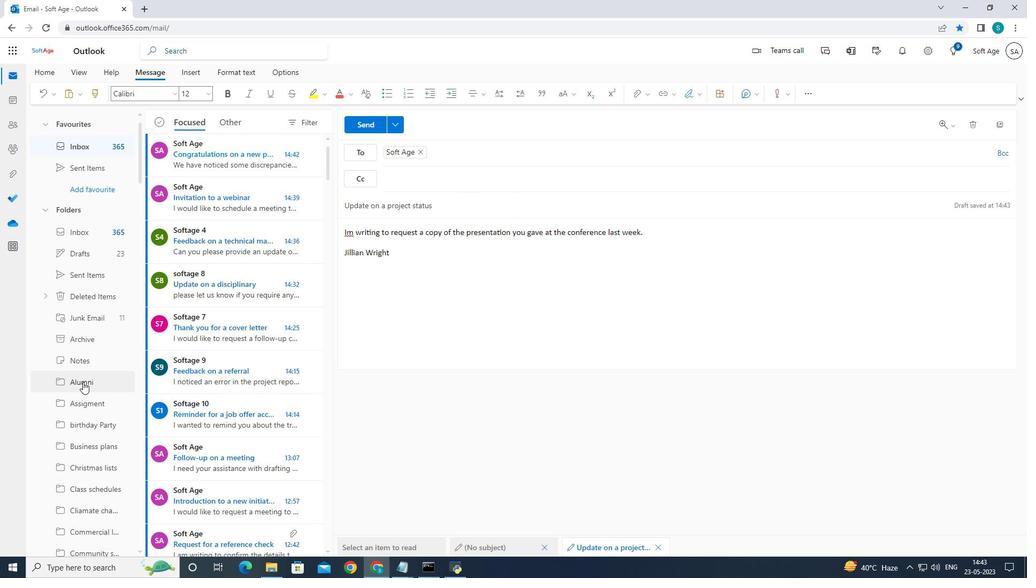 
Action: Mouse scrolled (82, 387) with delta (0, 0)
Screenshot: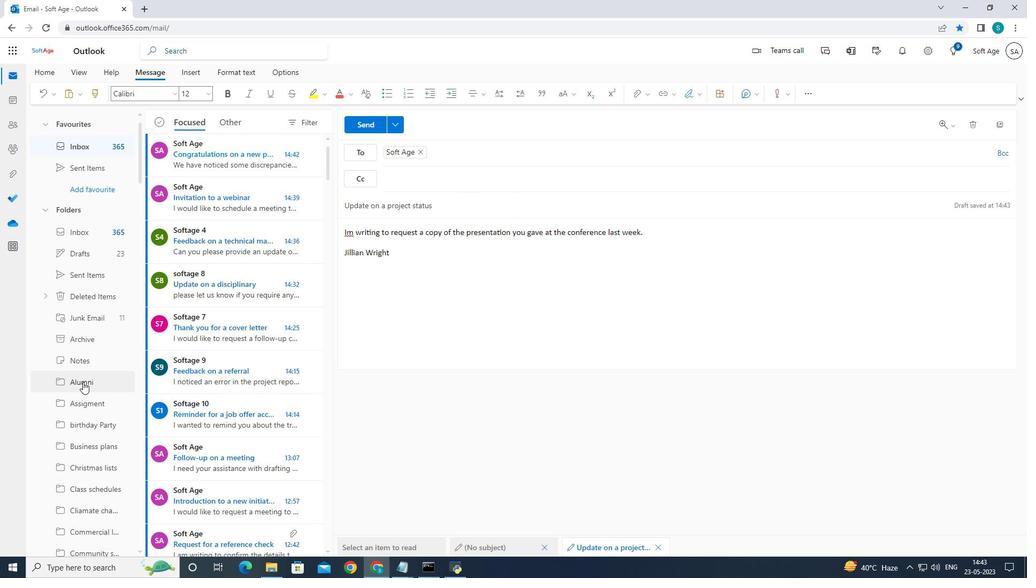 
Action: Mouse moved to (83, 388)
Screenshot: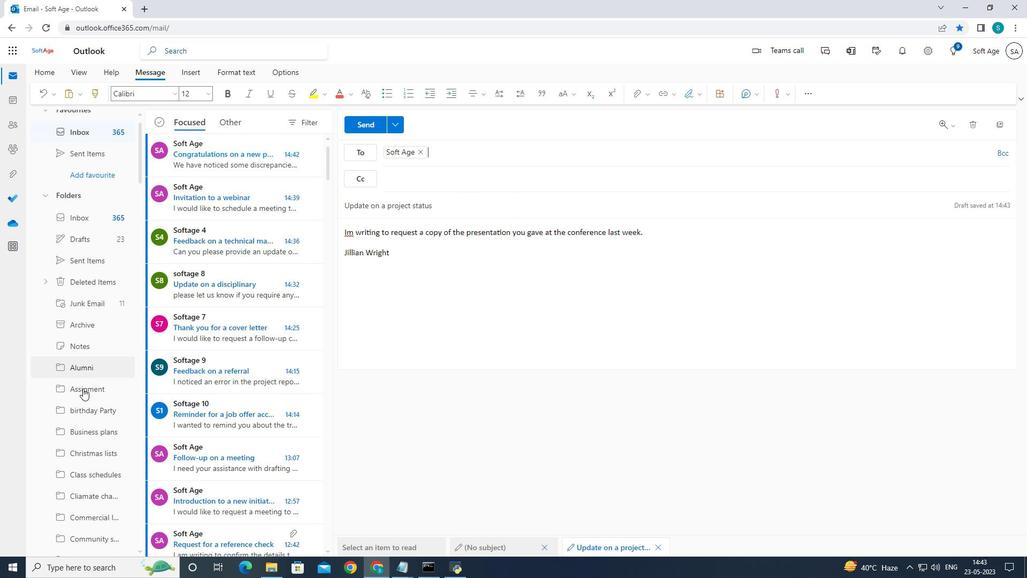 
Action: Mouse scrolled (83, 388) with delta (0, 0)
Screenshot: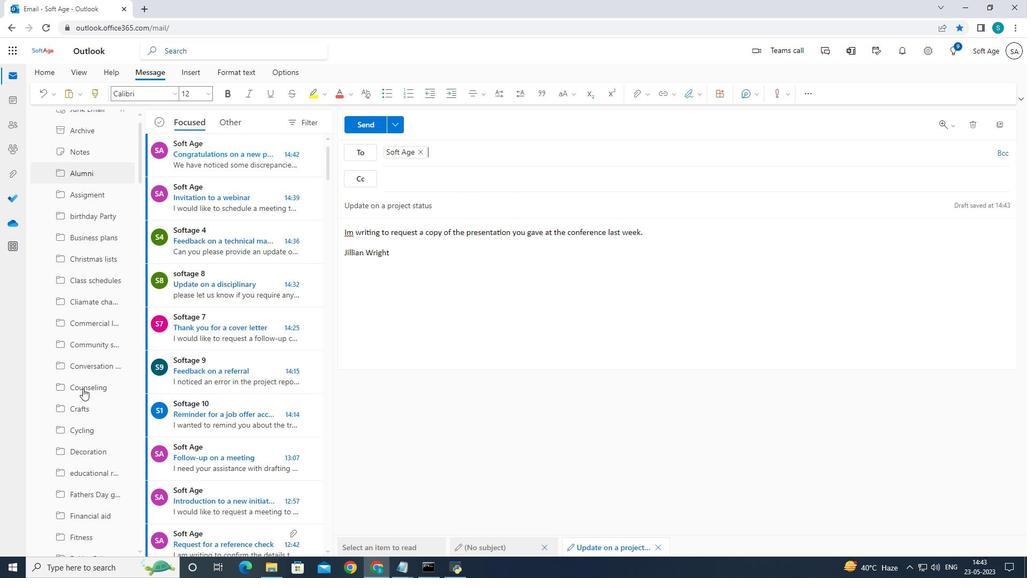
Action: Mouse scrolled (83, 388) with delta (0, 0)
Screenshot: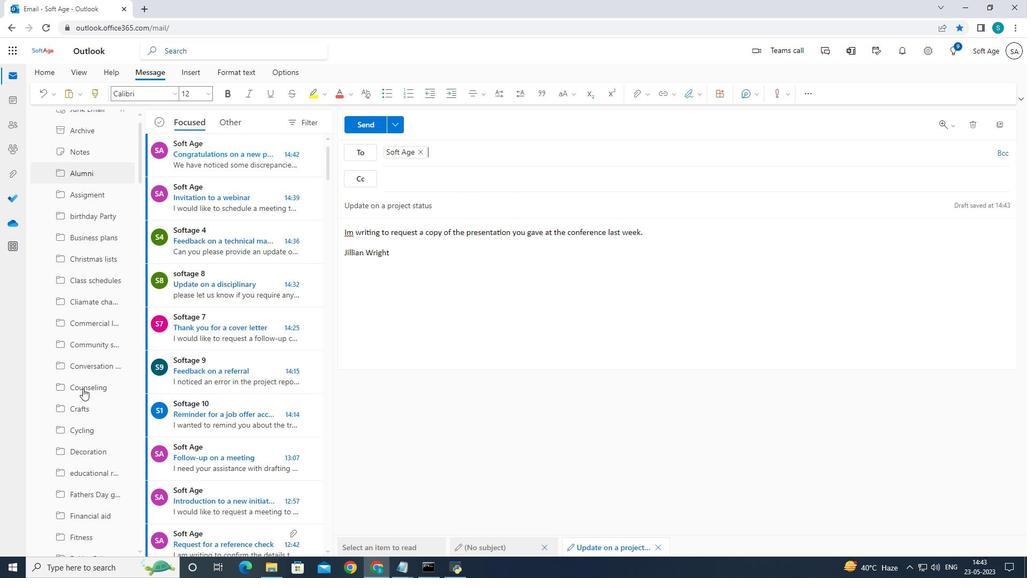 
Action: Mouse scrolled (83, 388) with delta (0, 0)
Screenshot: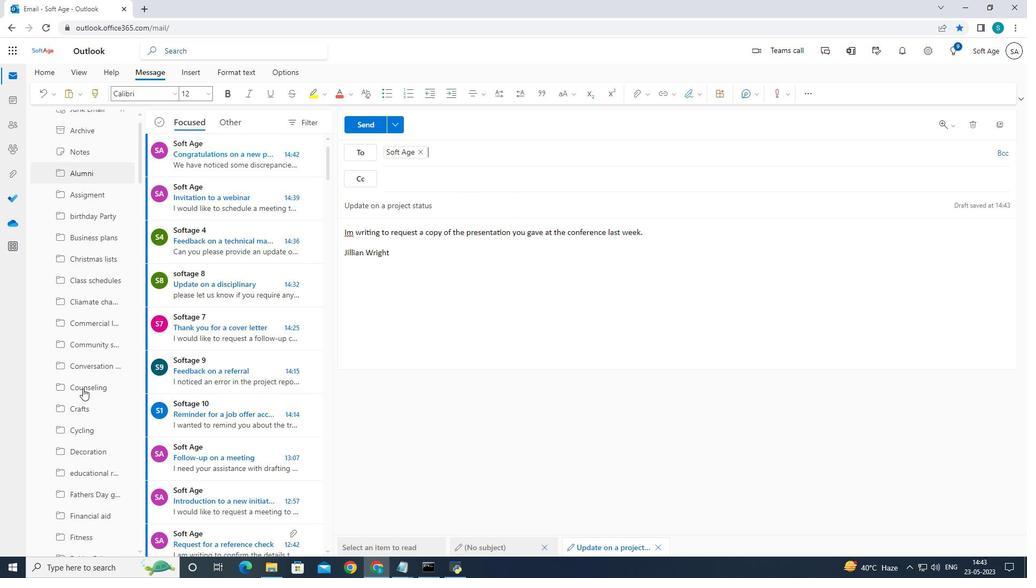 
Action: Mouse scrolled (83, 388) with delta (0, 0)
Screenshot: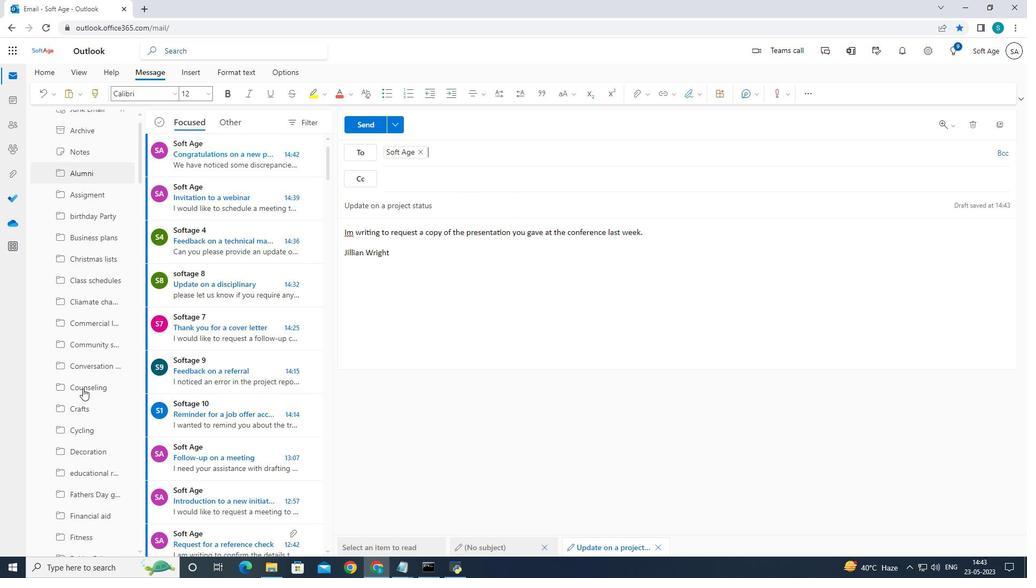 
Action: Mouse moved to (85, 388)
Screenshot: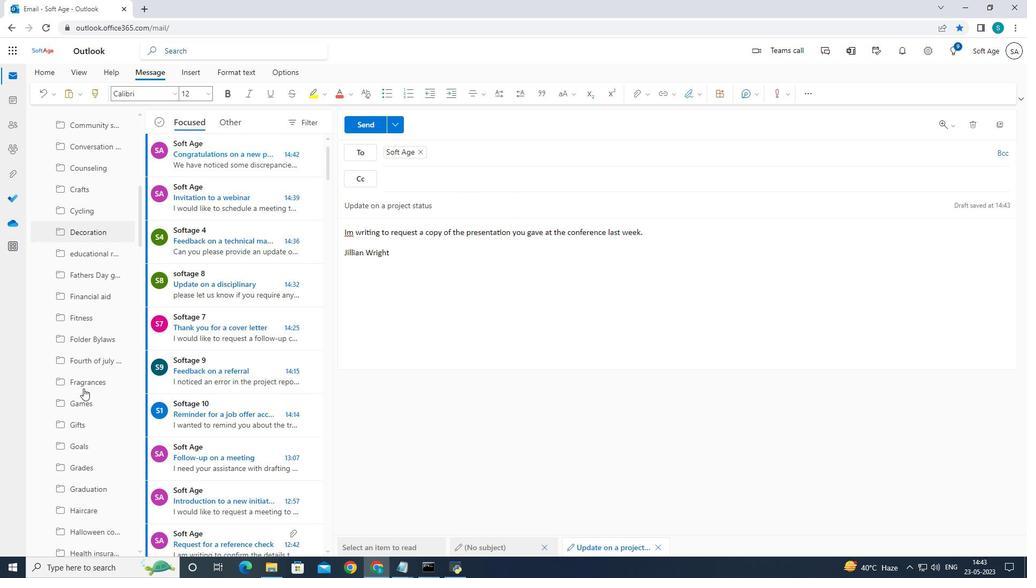 
Action: Mouse scrolled (85, 387) with delta (0, 0)
Screenshot: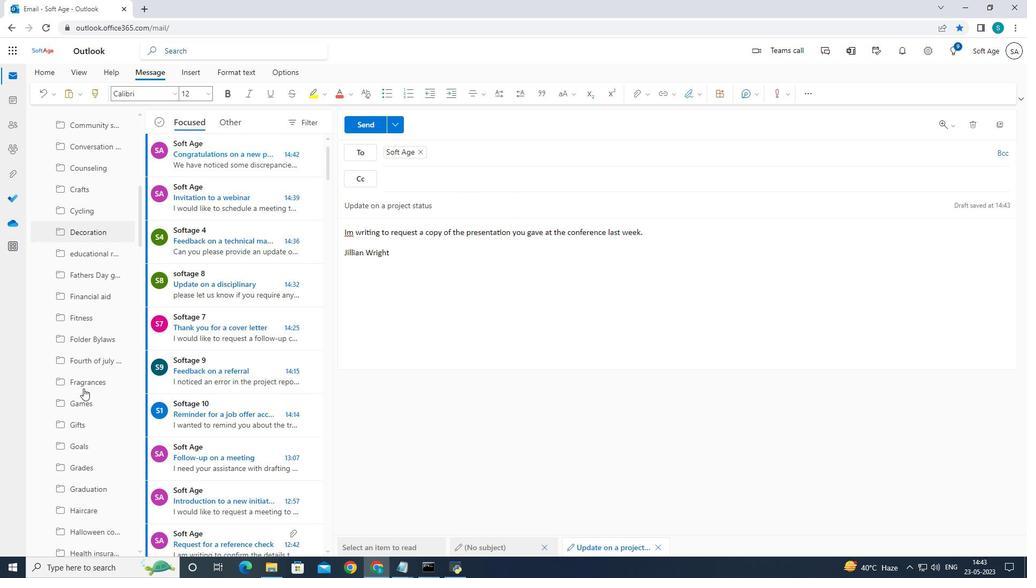 
Action: Mouse scrolled (85, 387) with delta (0, 0)
Screenshot: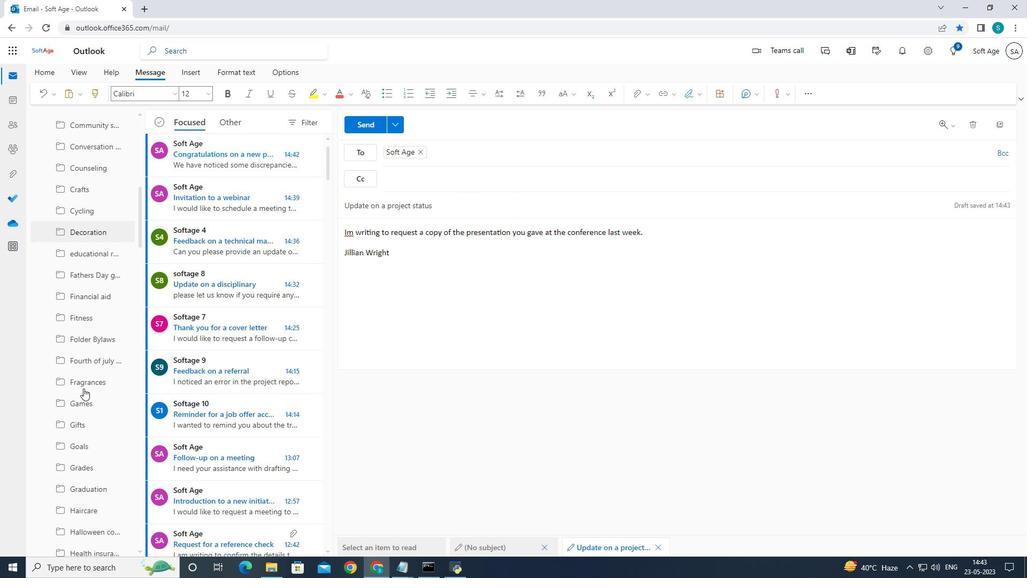 
Action: Mouse scrolled (85, 387) with delta (0, 0)
Screenshot: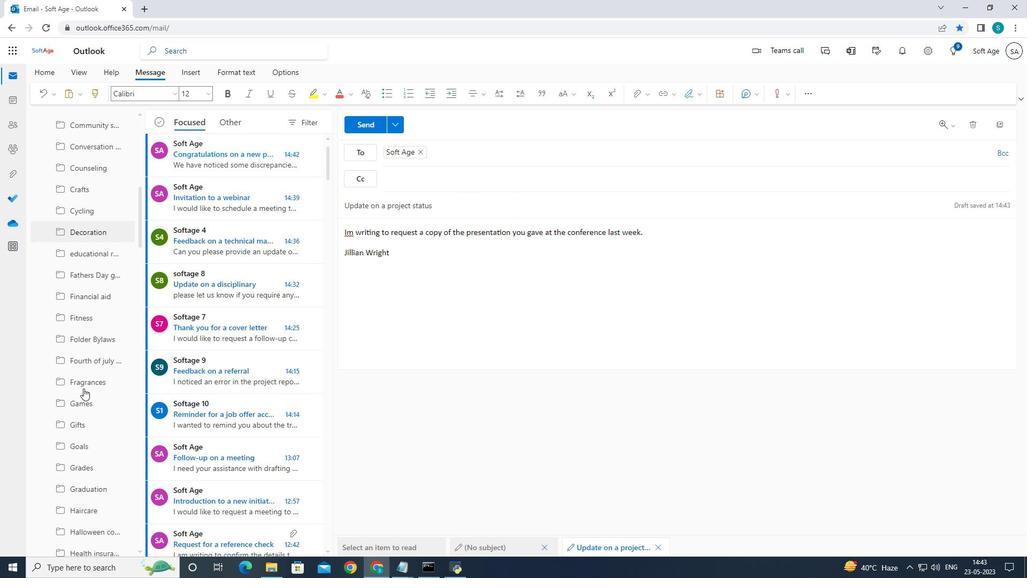 
Action: Mouse scrolled (85, 387) with delta (0, 0)
Screenshot: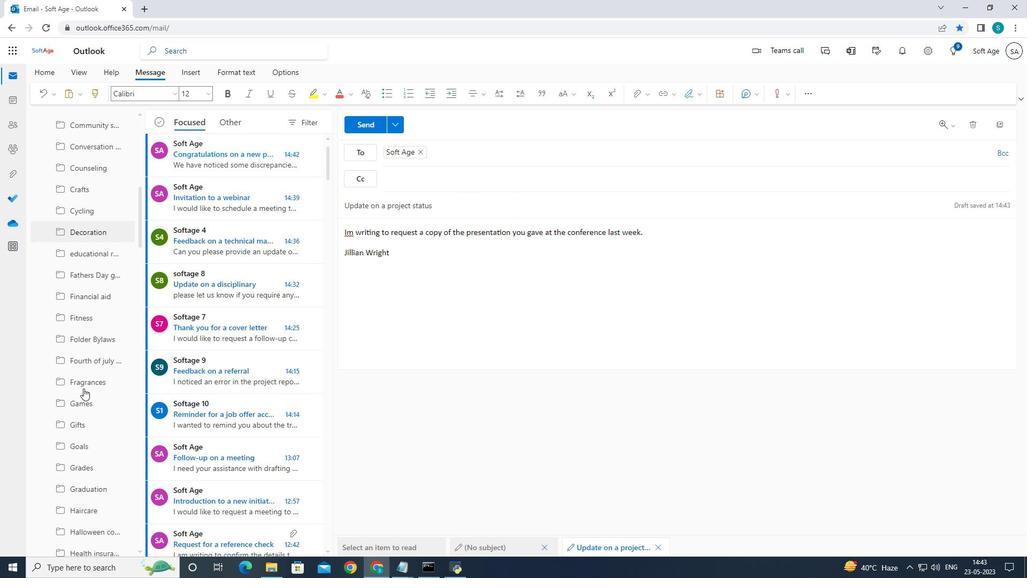 
Action: Mouse moved to (86, 386)
Screenshot: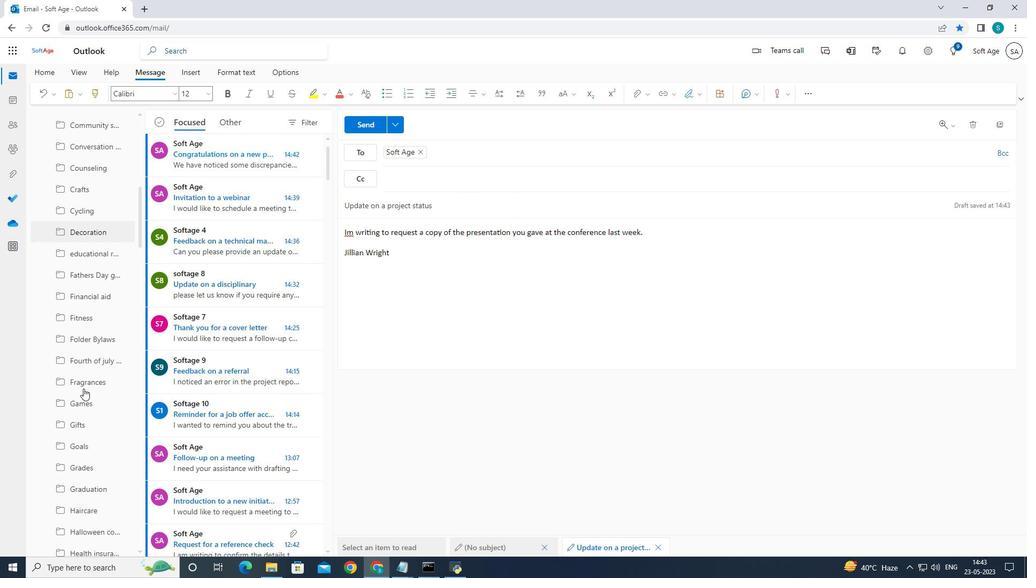 
Action: Mouse scrolled (86, 386) with delta (0, 0)
Screenshot: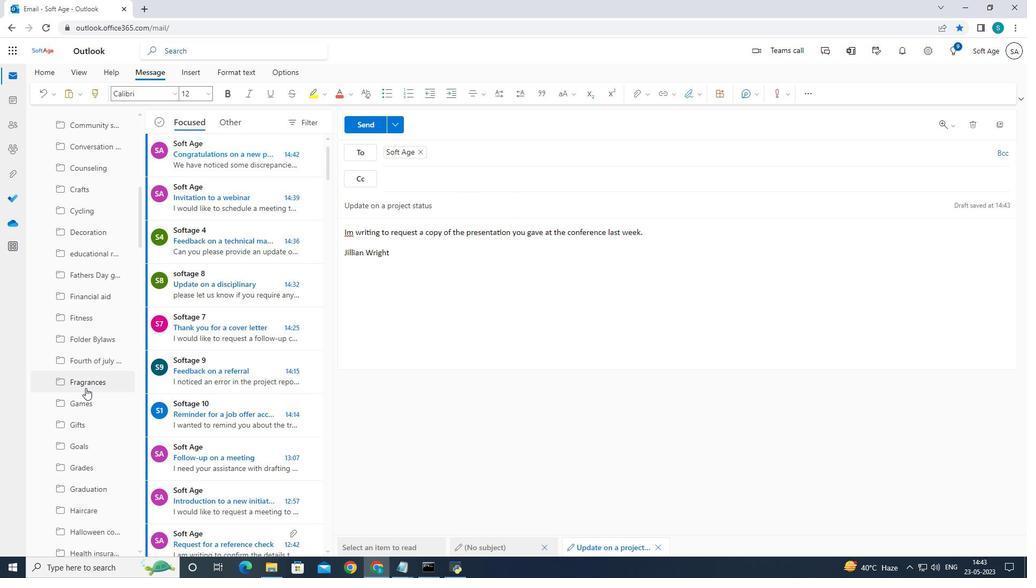
Action: Mouse scrolled (86, 386) with delta (0, 0)
Screenshot: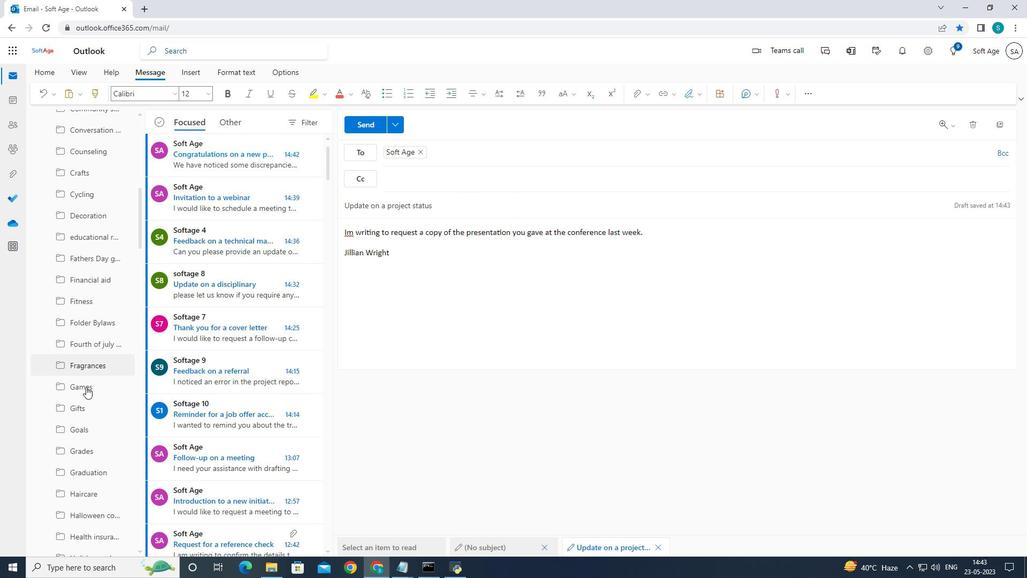 
Action: Mouse scrolled (86, 386) with delta (0, 0)
Screenshot: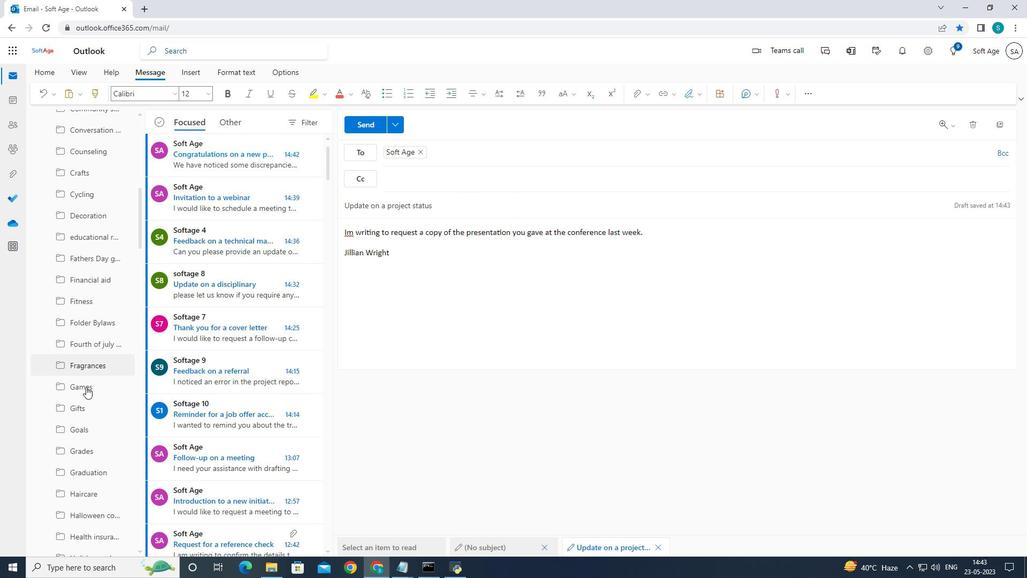 
Action: Mouse scrolled (86, 386) with delta (0, 0)
Screenshot: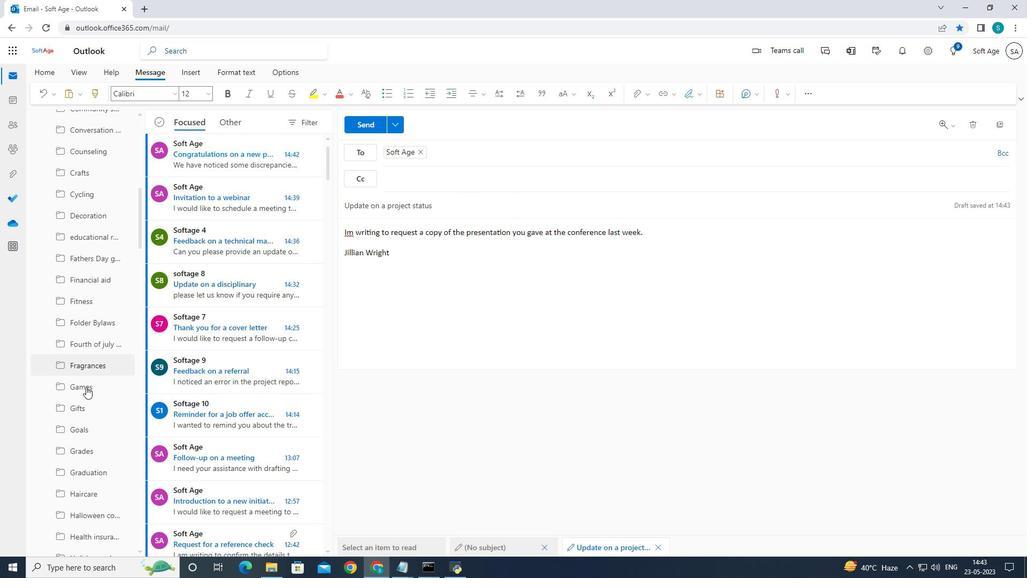 
Action: Mouse moved to (88, 384)
Screenshot: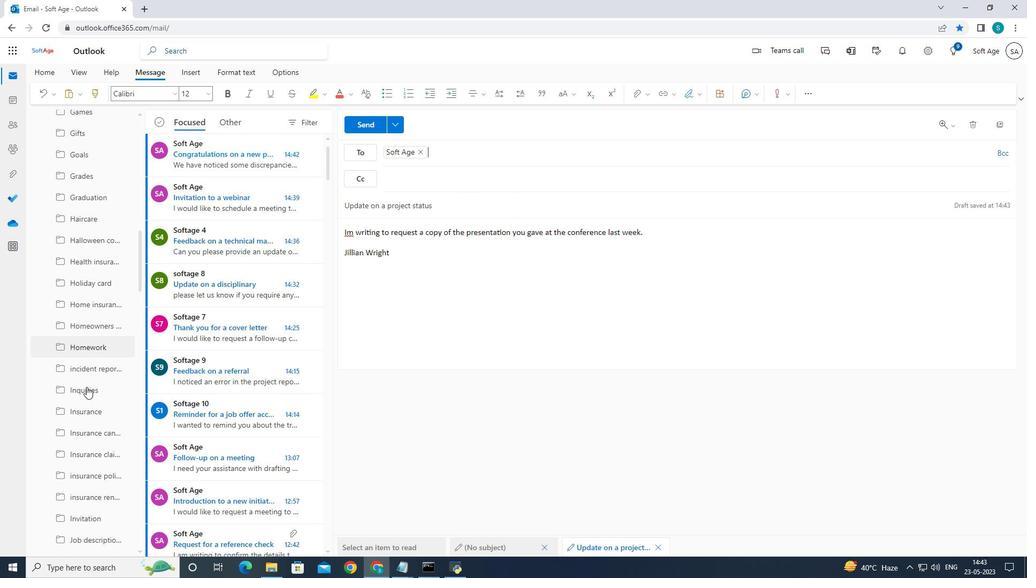 
Action: Mouse scrolled (88, 384) with delta (0, 0)
Screenshot: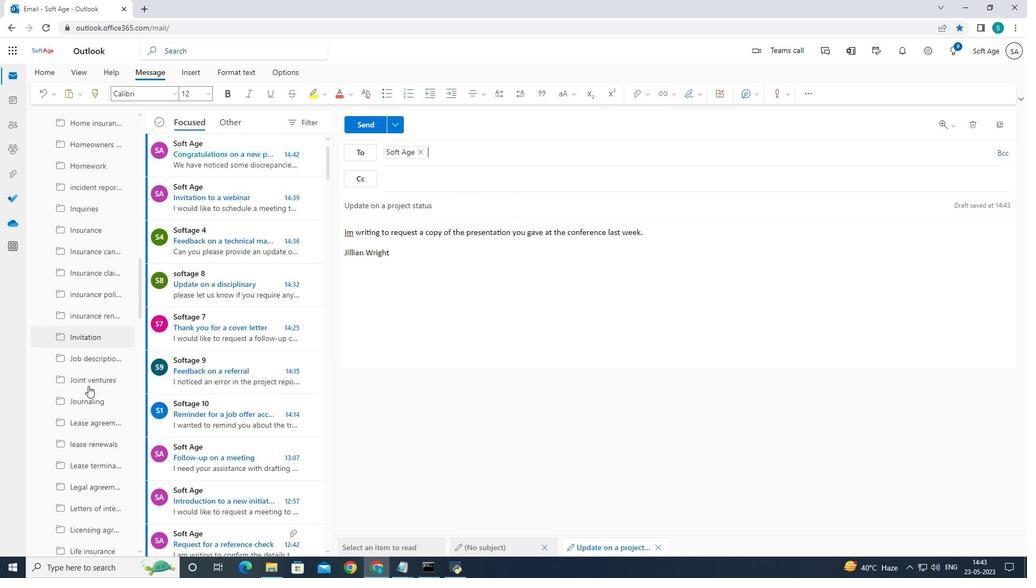 
Action: Mouse scrolled (88, 384) with delta (0, 0)
Screenshot: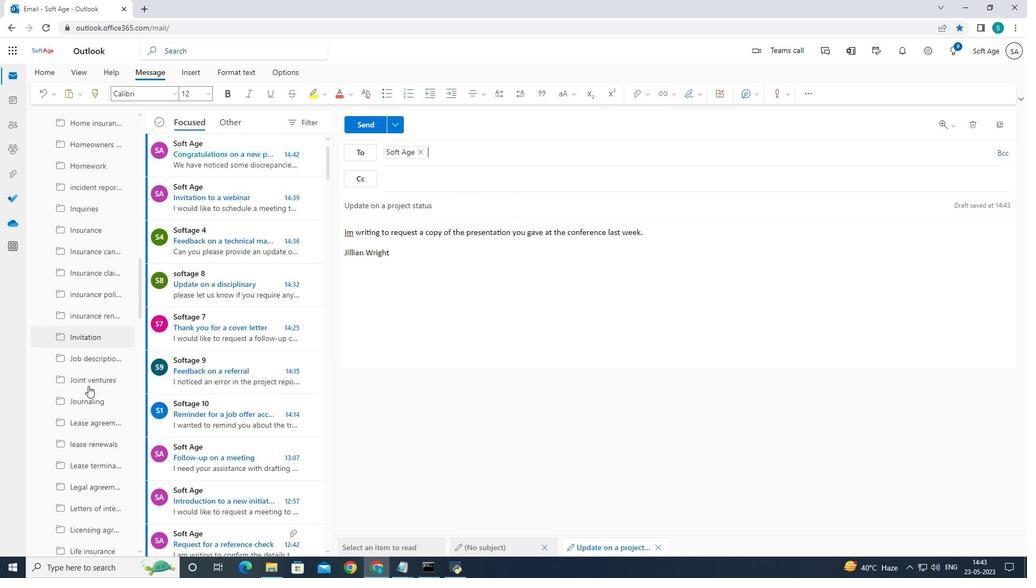 
Action: Mouse scrolled (88, 384) with delta (0, 0)
Screenshot: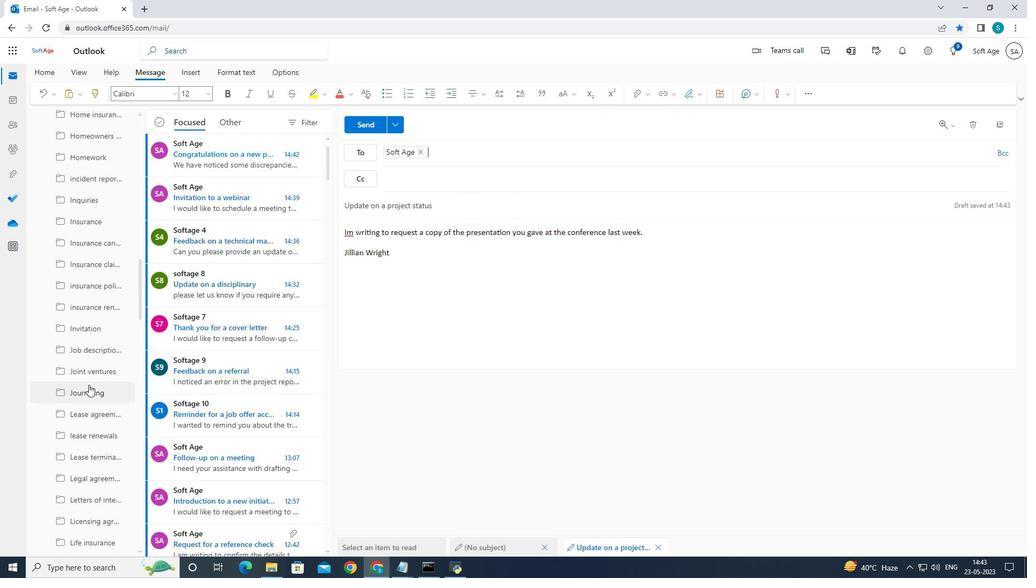 
Action: Mouse scrolled (88, 384) with delta (0, 0)
Screenshot: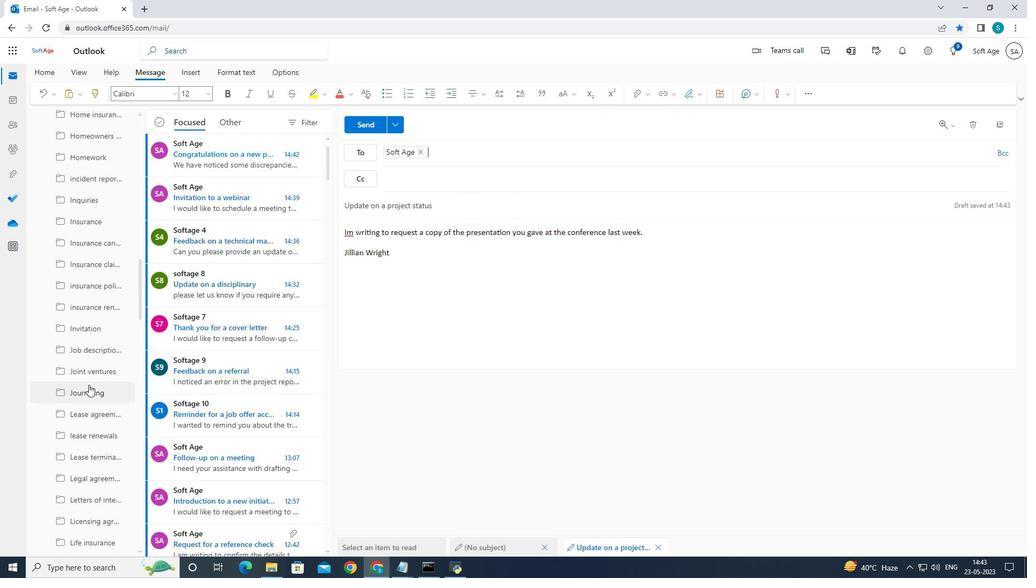 
Action: Mouse scrolled (88, 384) with delta (0, 0)
Screenshot: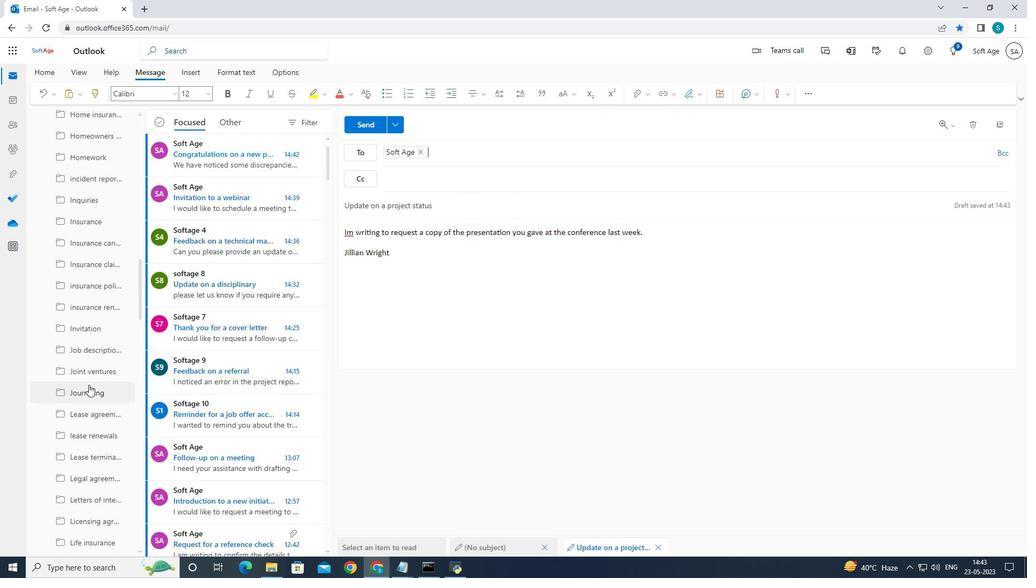 
Action: Mouse moved to (89, 384)
Screenshot: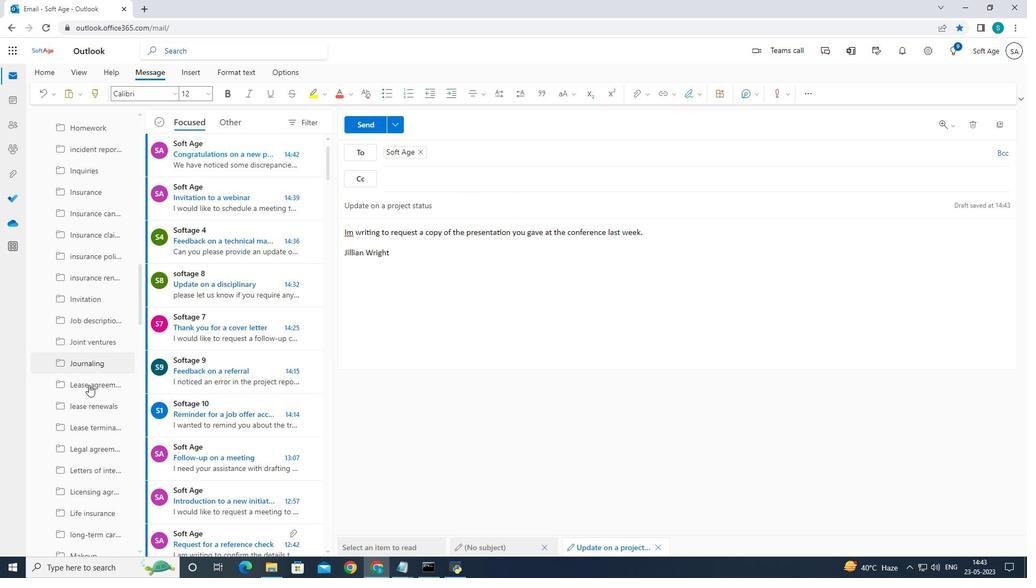 
Action: Mouse scrolled (89, 384) with delta (0, 0)
Screenshot: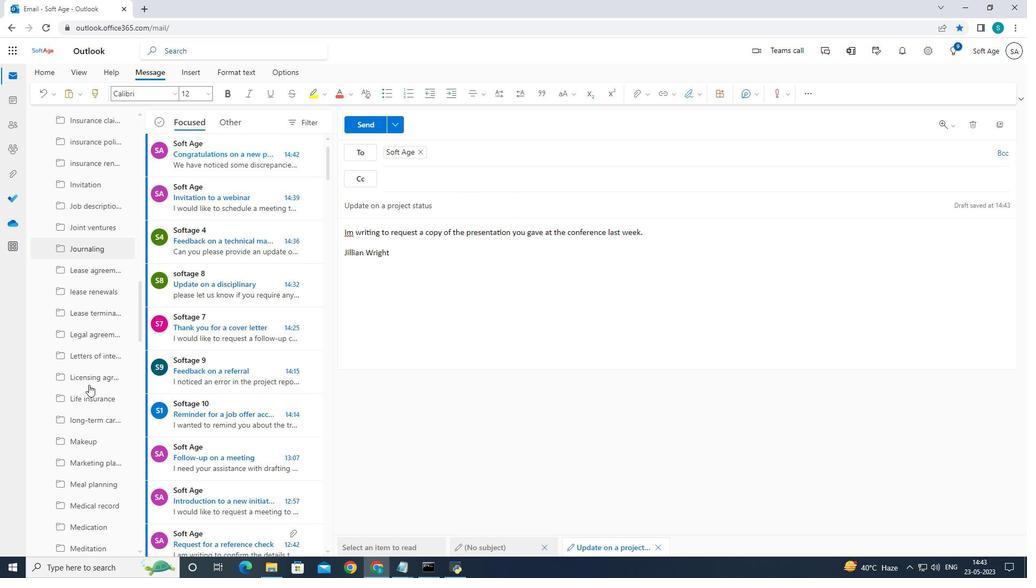 
Action: Mouse scrolled (89, 384) with delta (0, 0)
Screenshot: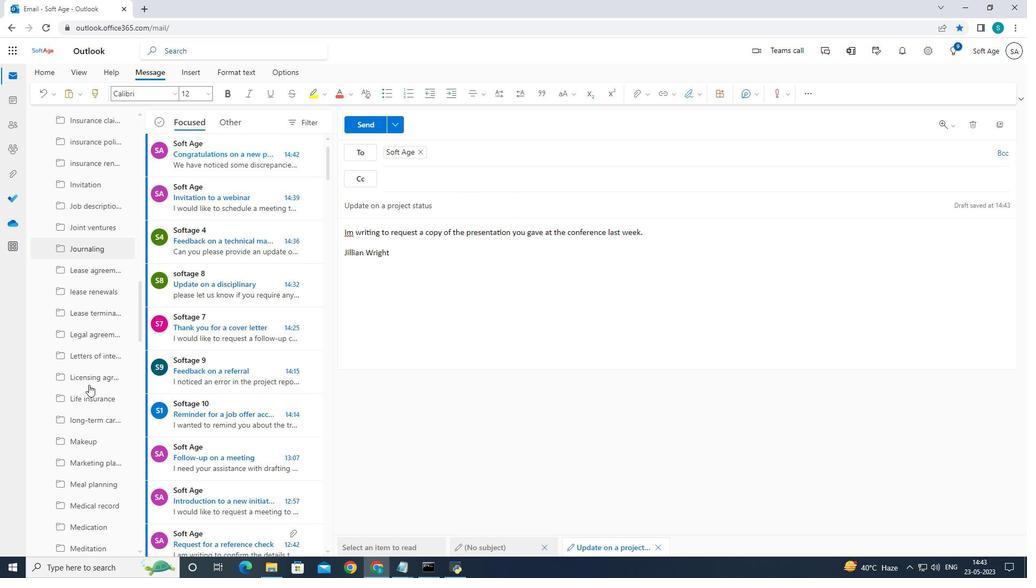 
Action: Mouse scrolled (89, 384) with delta (0, 0)
Screenshot: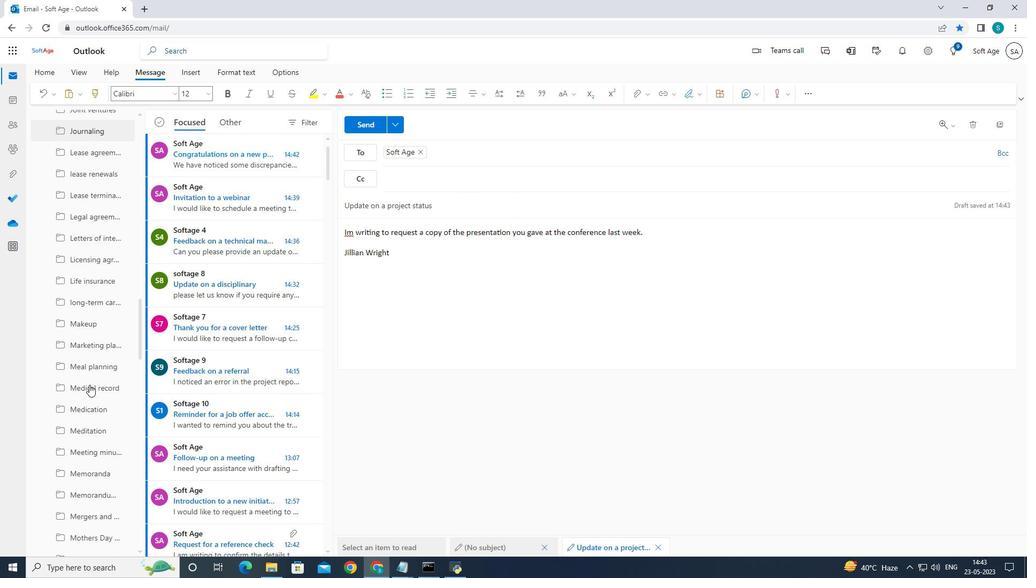 
Action: Mouse scrolled (89, 384) with delta (0, 0)
Screenshot: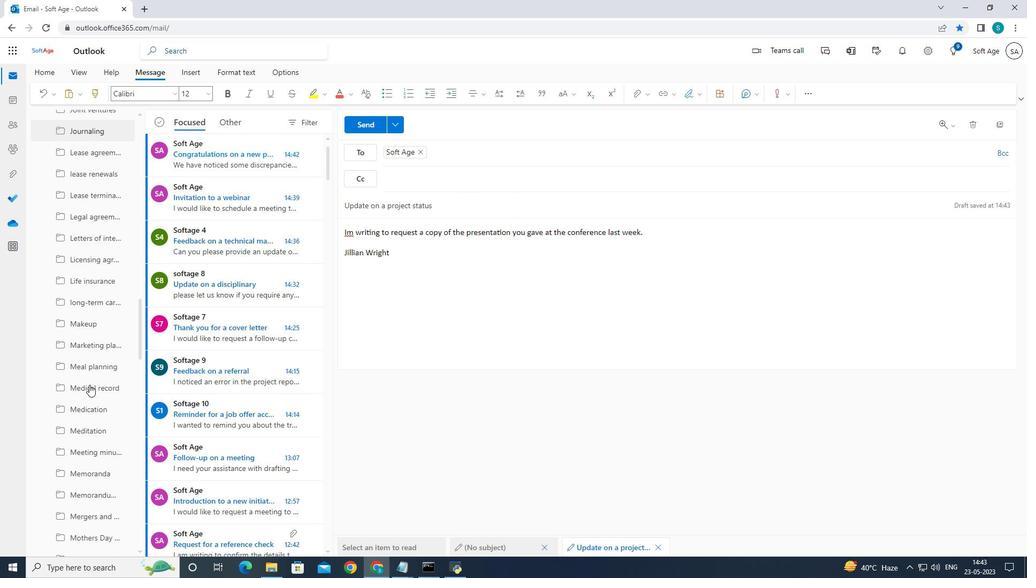
Action: Mouse scrolled (89, 384) with delta (0, 0)
Screenshot: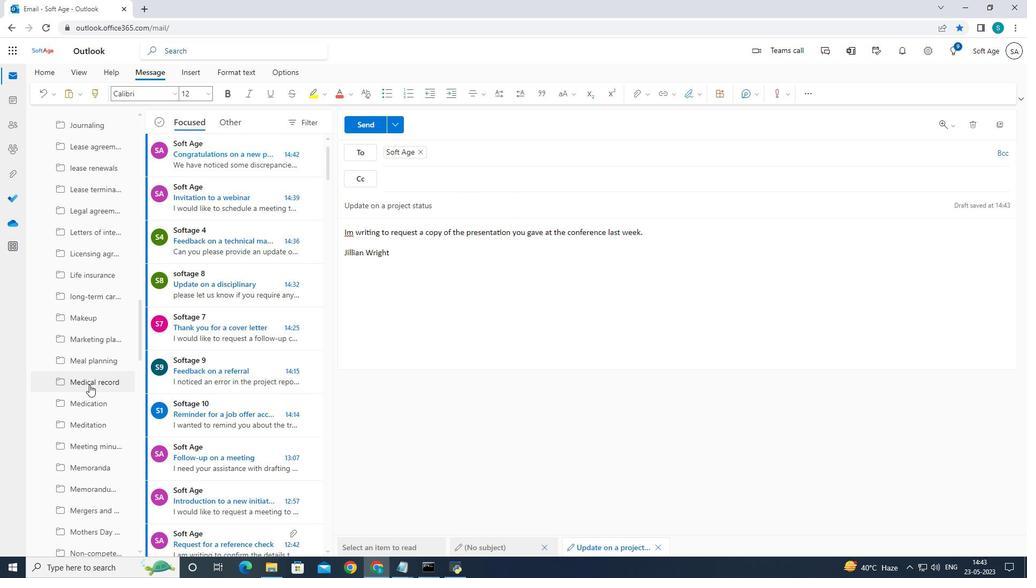 
Action: Mouse scrolled (89, 384) with delta (0, 0)
Screenshot: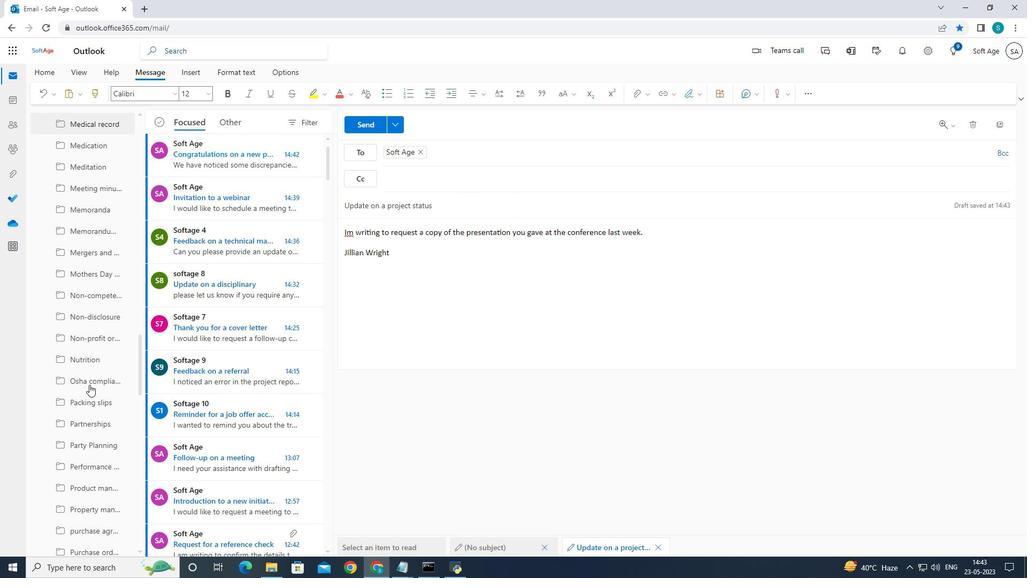 
Action: Mouse scrolled (89, 384) with delta (0, 0)
Screenshot: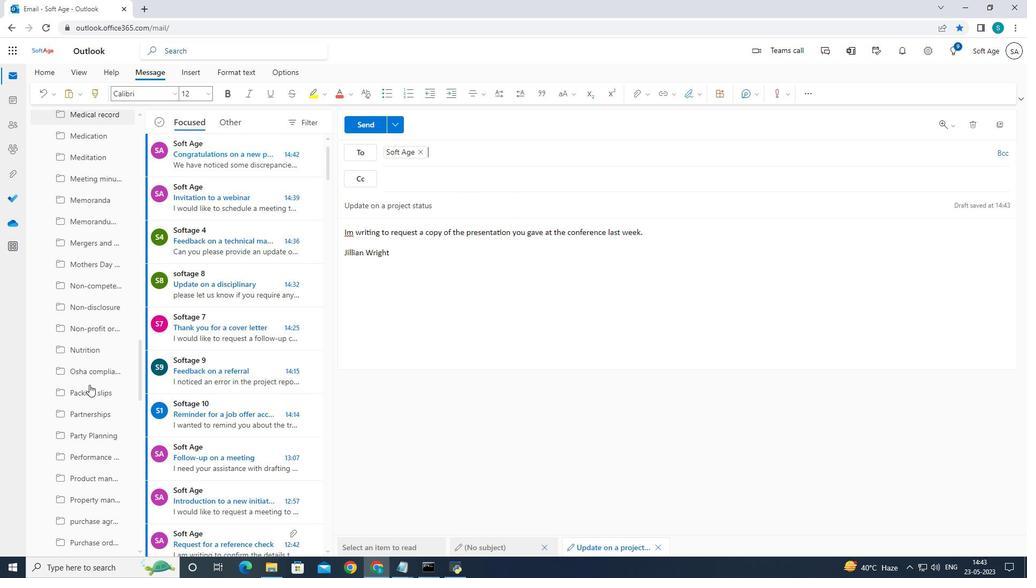
Action: Mouse scrolled (89, 384) with delta (0, 0)
Screenshot: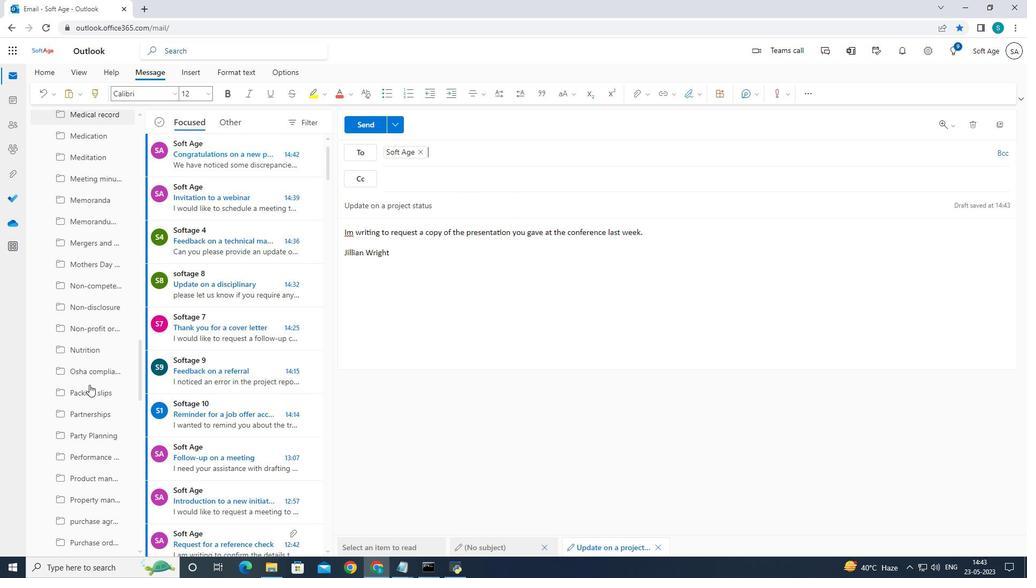 
Action: Mouse scrolled (89, 384) with delta (0, 0)
Screenshot: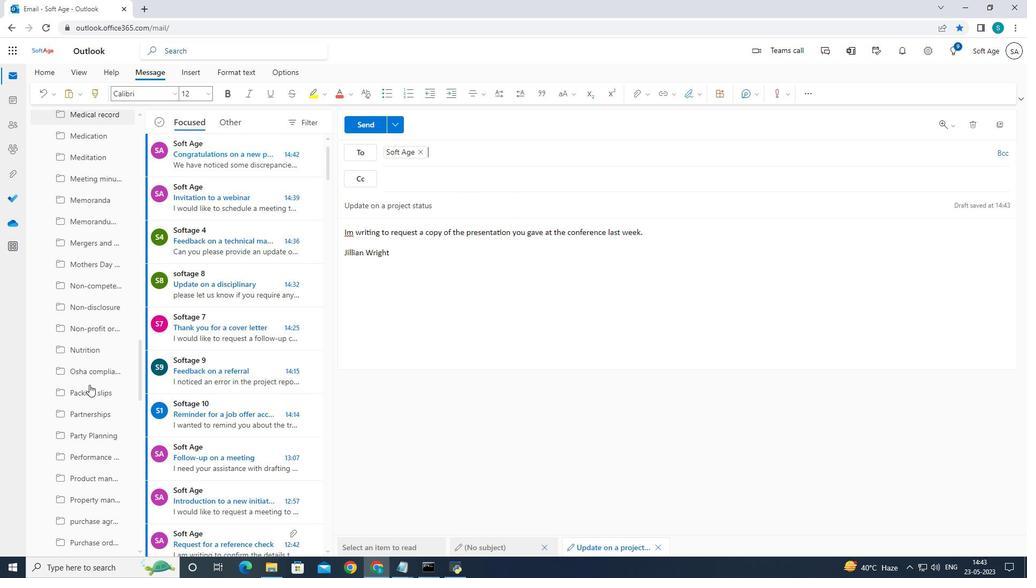 
Action: Mouse scrolled (89, 384) with delta (0, 0)
Screenshot: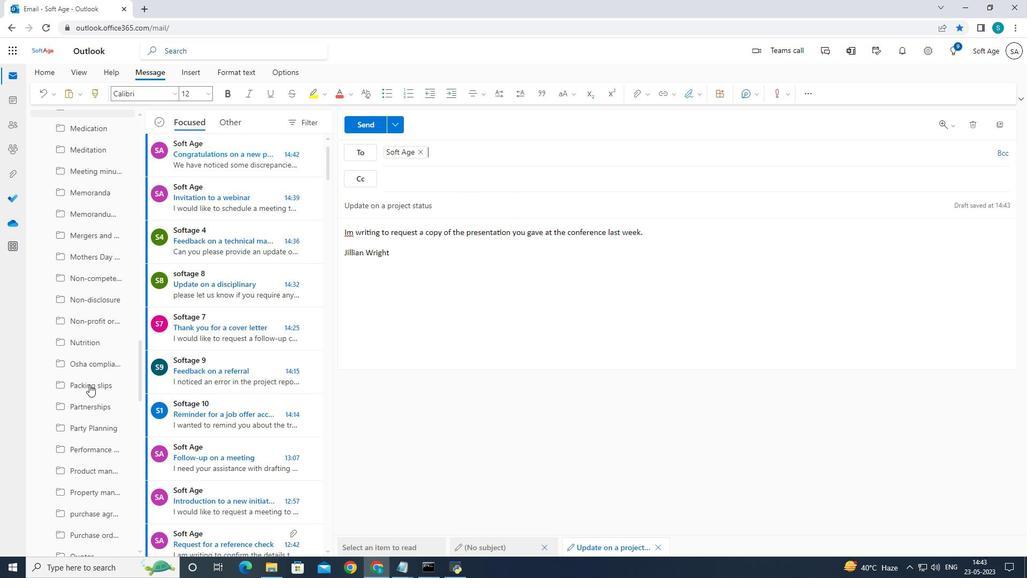 
Action: Mouse scrolled (89, 384) with delta (0, 0)
Screenshot: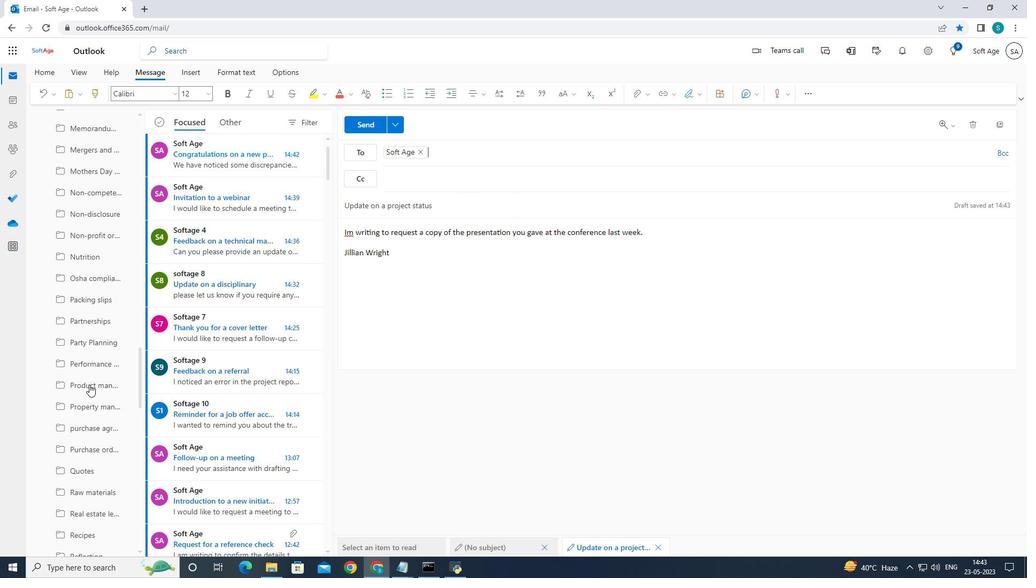 
Action: Mouse scrolled (89, 384) with delta (0, 0)
Screenshot: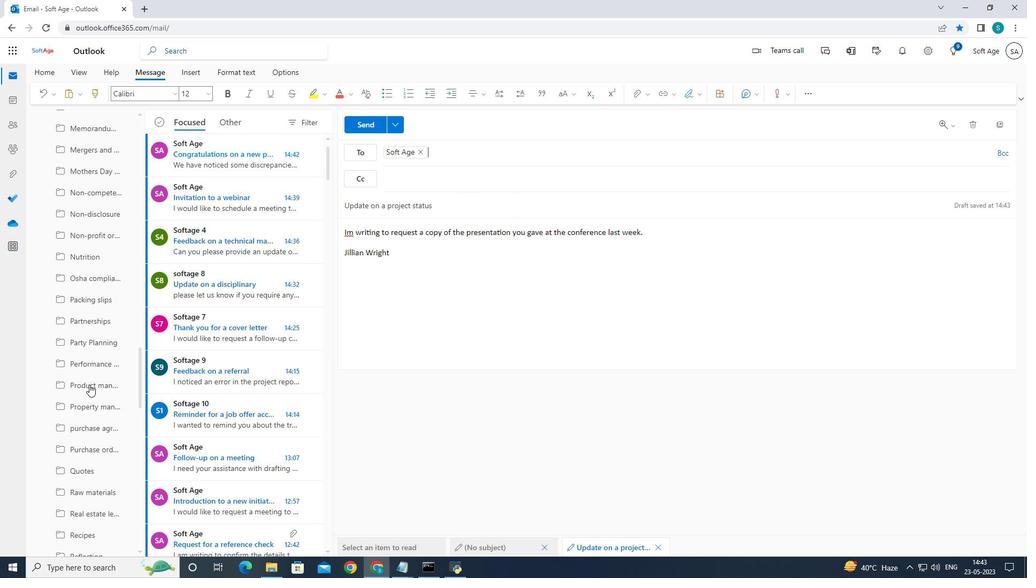 
Action: Mouse scrolled (89, 384) with delta (0, 0)
Screenshot: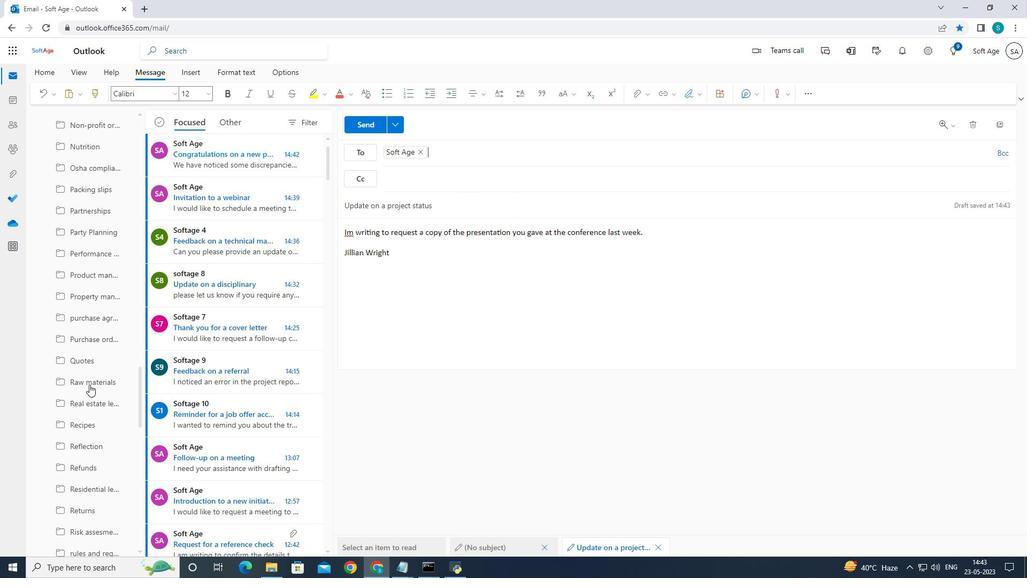 
Action: Mouse scrolled (89, 384) with delta (0, 0)
Screenshot: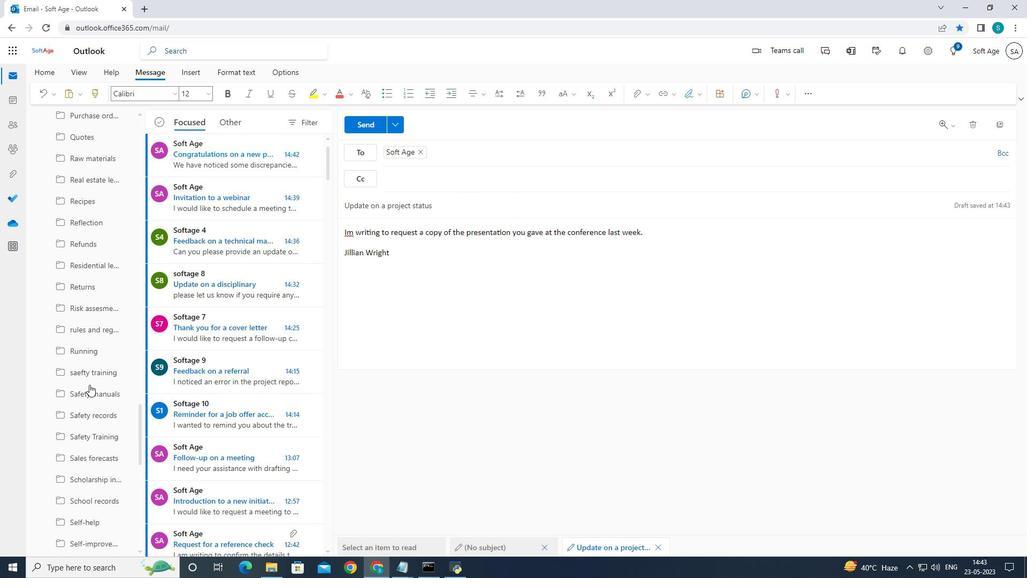 
Action: Mouse scrolled (89, 384) with delta (0, 0)
Screenshot: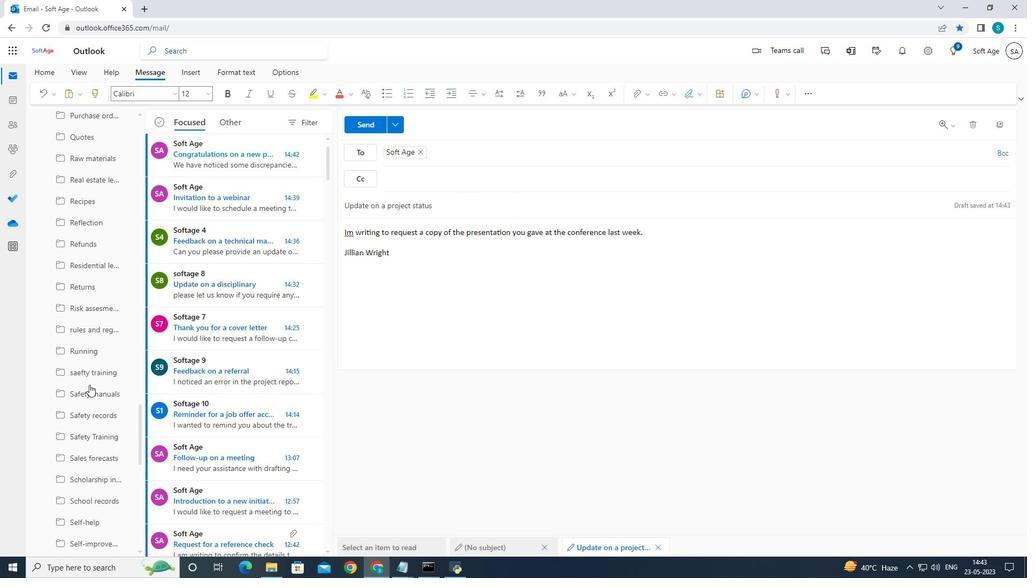 
Action: Mouse scrolled (89, 384) with delta (0, 0)
Screenshot: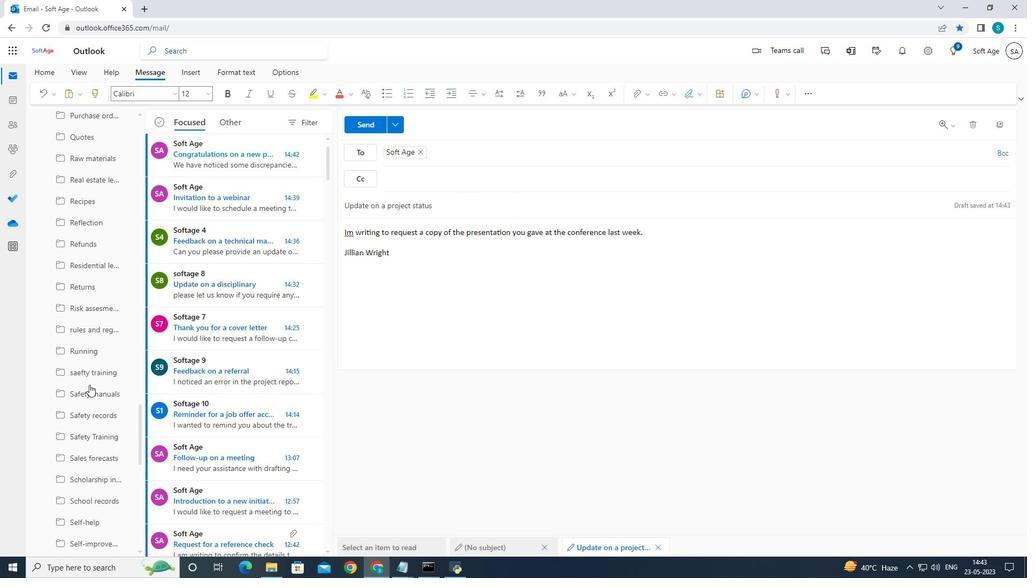 
Action: Mouse scrolled (89, 384) with delta (0, 0)
Screenshot: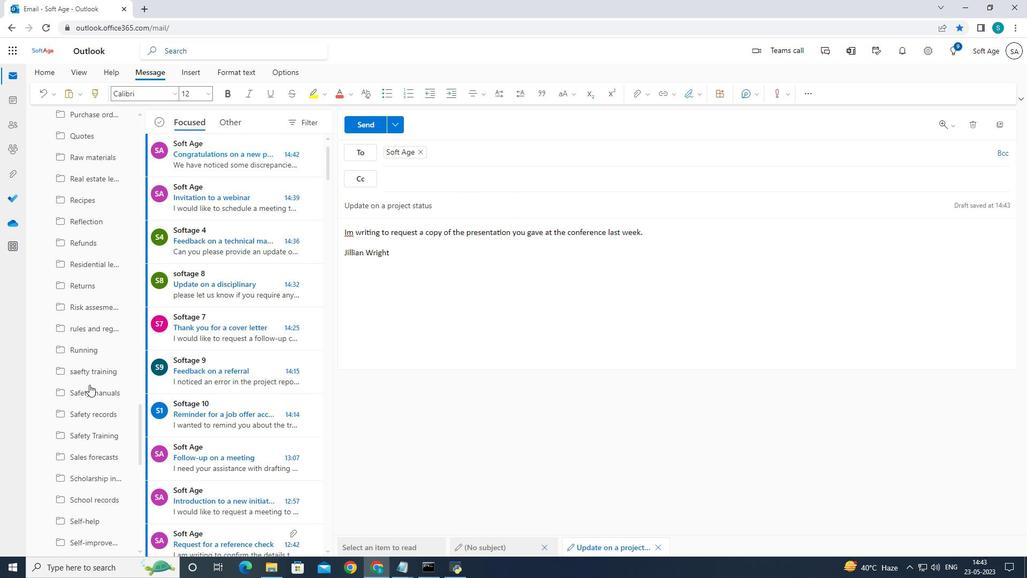 
Action: Mouse moved to (90, 383)
Screenshot: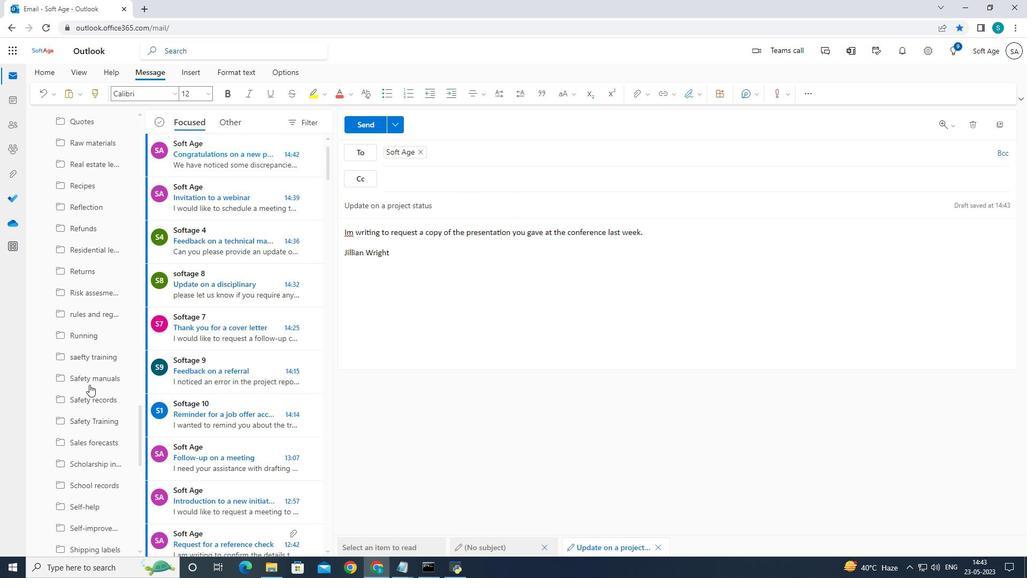 
Action: Mouse scrolled (90, 383) with delta (0, 0)
Screenshot: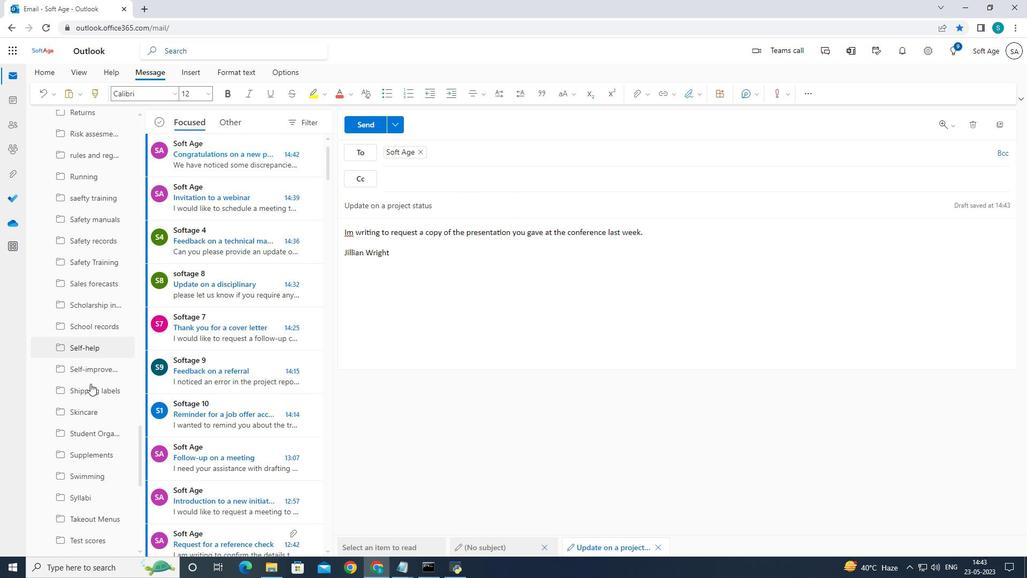 
Action: Mouse scrolled (90, 383) with delta (0, 0)
Screenshot: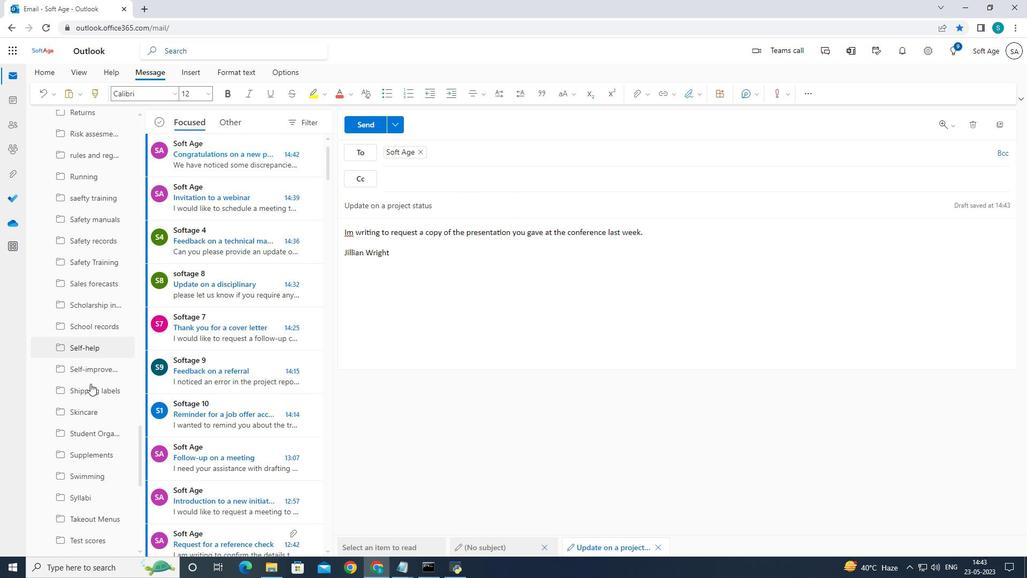 
Action: Mouse scrolled (90, 383) with delta (0, 0)
Screenshot: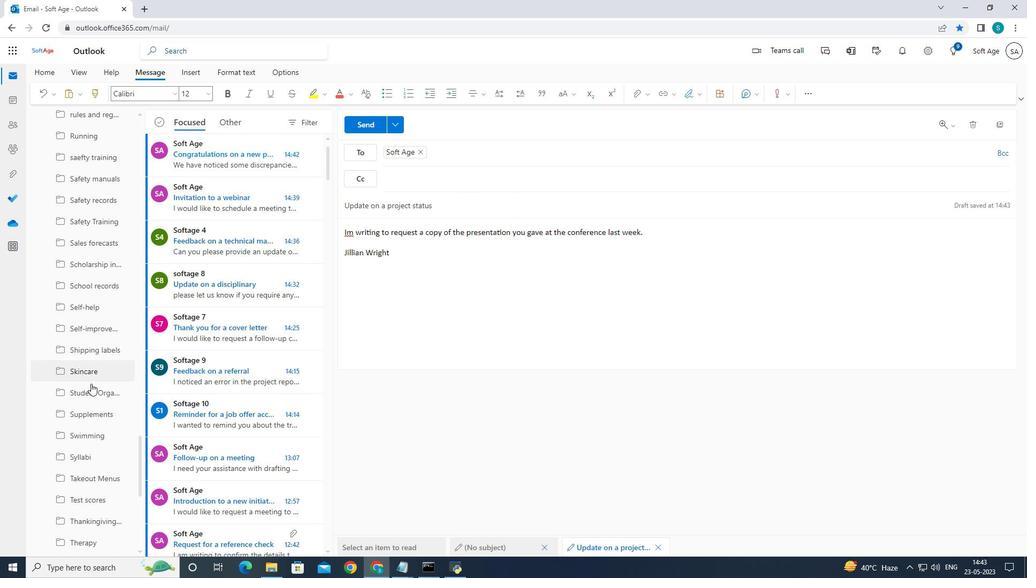 
Action: Mouse scrolled (90, 383) with delta (0, 0)
Screenshot: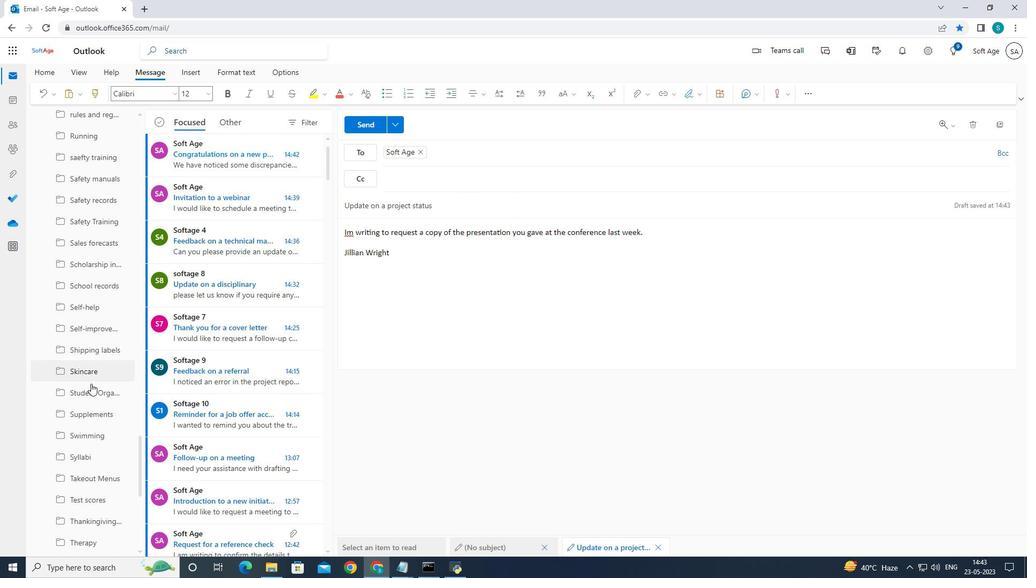 
Action: Mouse scrolled (90, 383) with delta (0, 0)
Screenshot: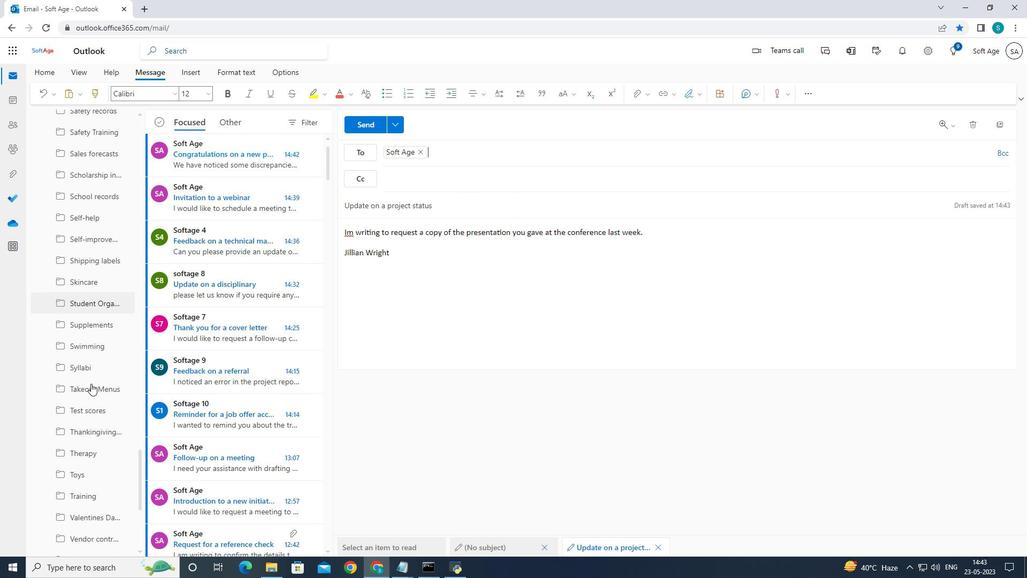 
Action: Mouse scrolled (90, 383) with delta (0, 0)
Screenshot: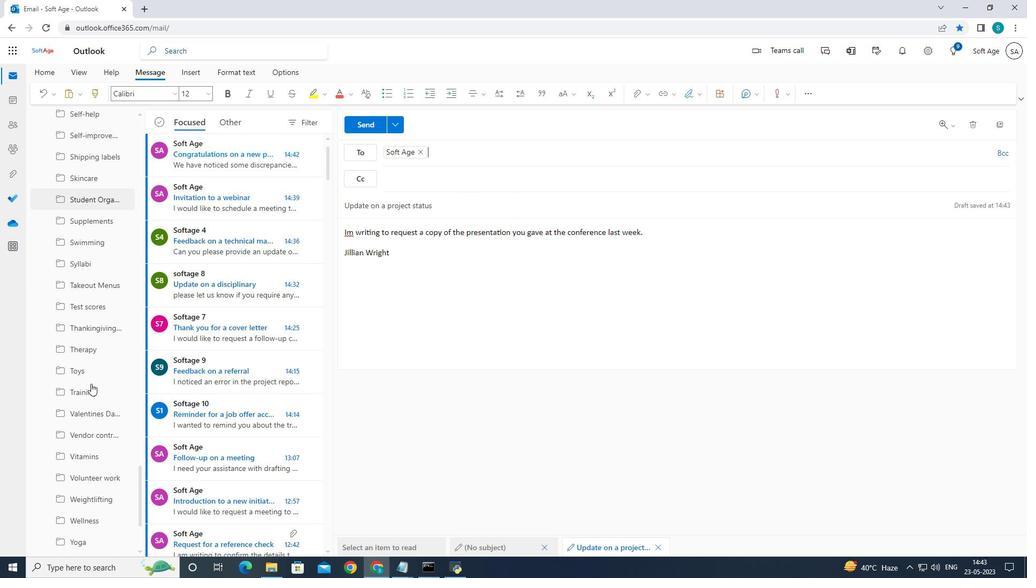 
Action: Mouse scrolled (90, 383) with delta (0, 0)
Screenshot: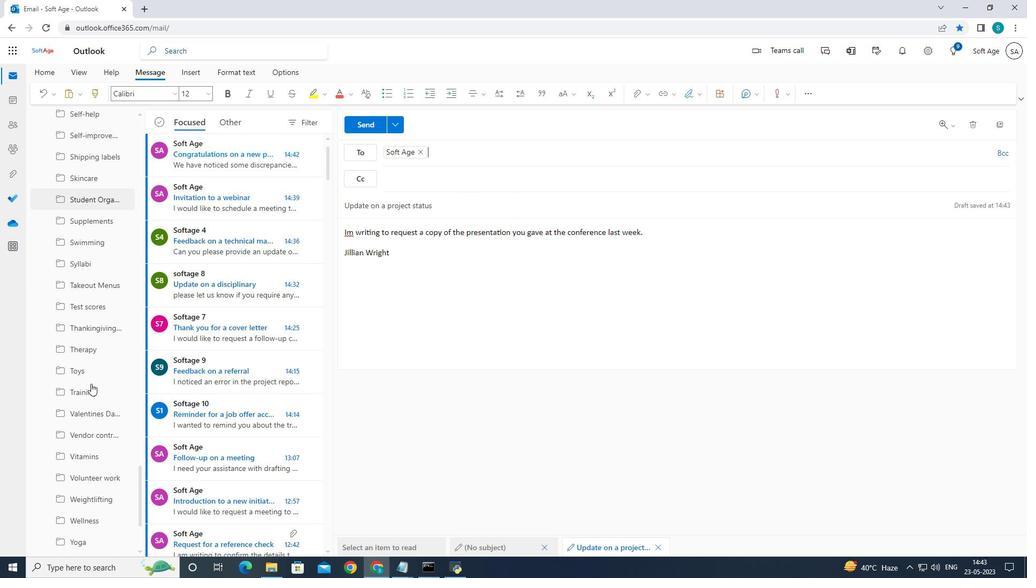 
Action: Mouse scrolled (90, 383) with delta (0, 0)
Screenshot: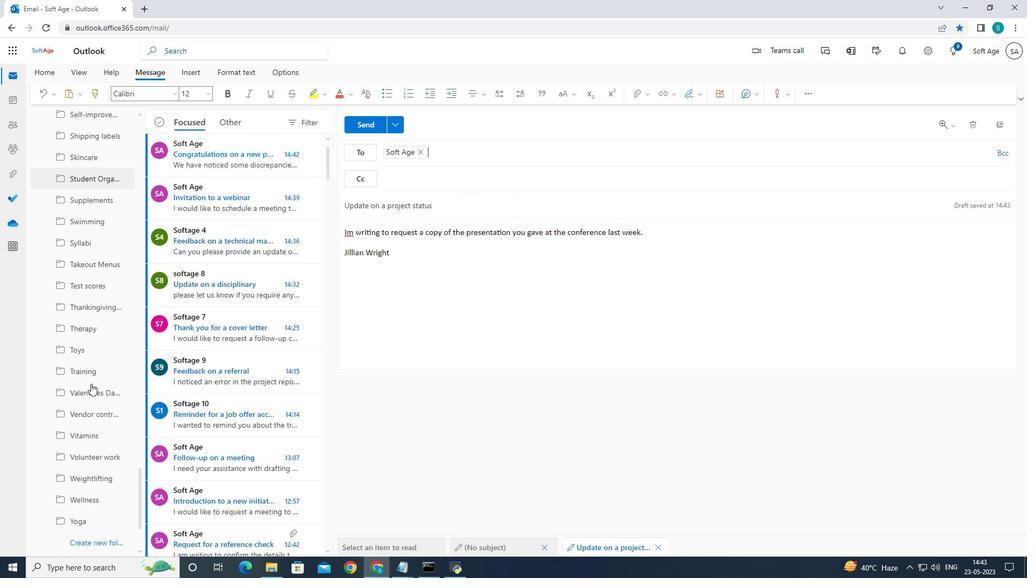 
Action: Mouse scrolled (90, 383) with delta (0, 0)
Screenshot: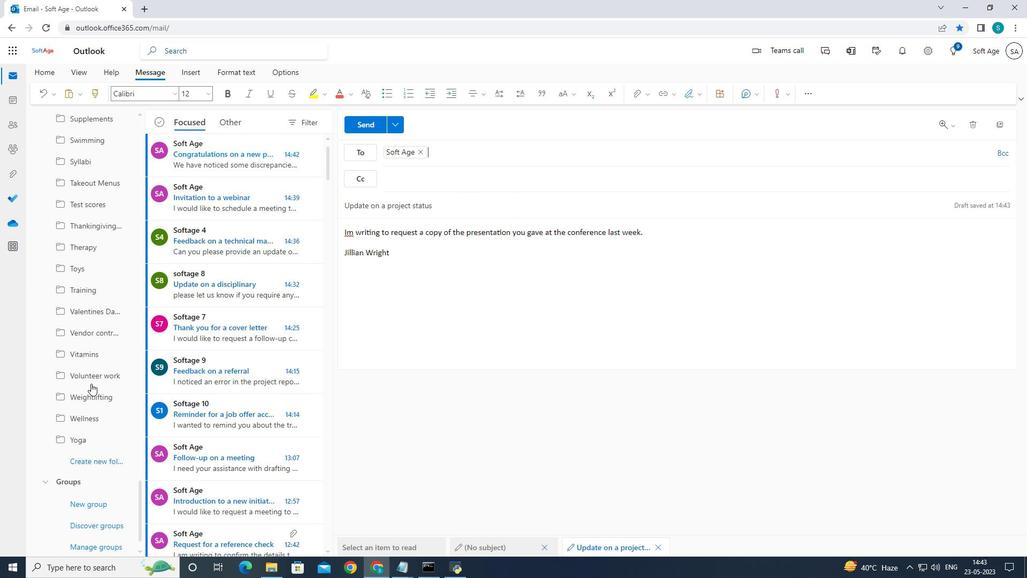 
Action: Mouse scrolled (90, 383) with delta (0, 0)
Screenshot: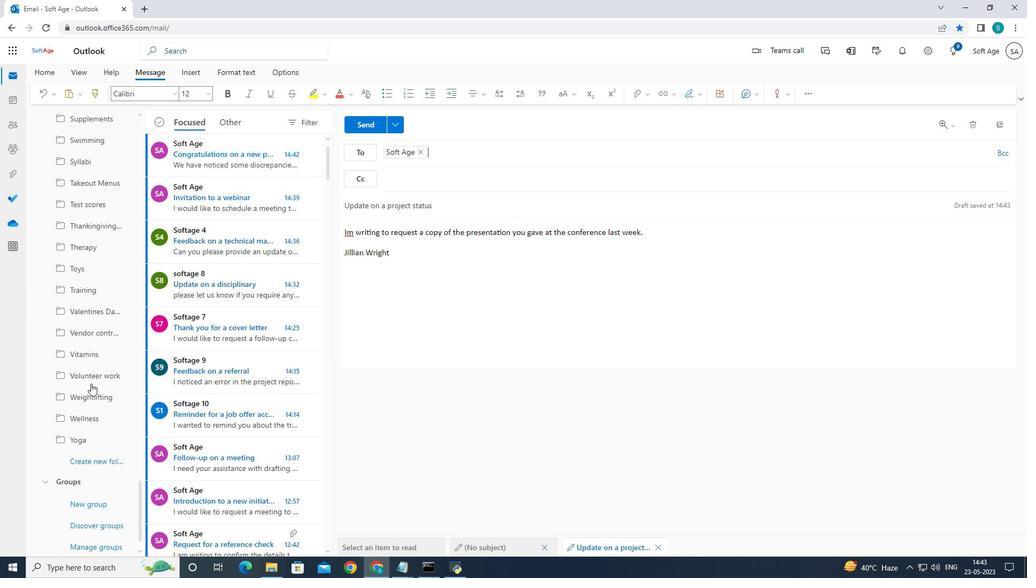 
Action: Mouse scrolled (90, 383) with delta (0, 0)
Screenshot: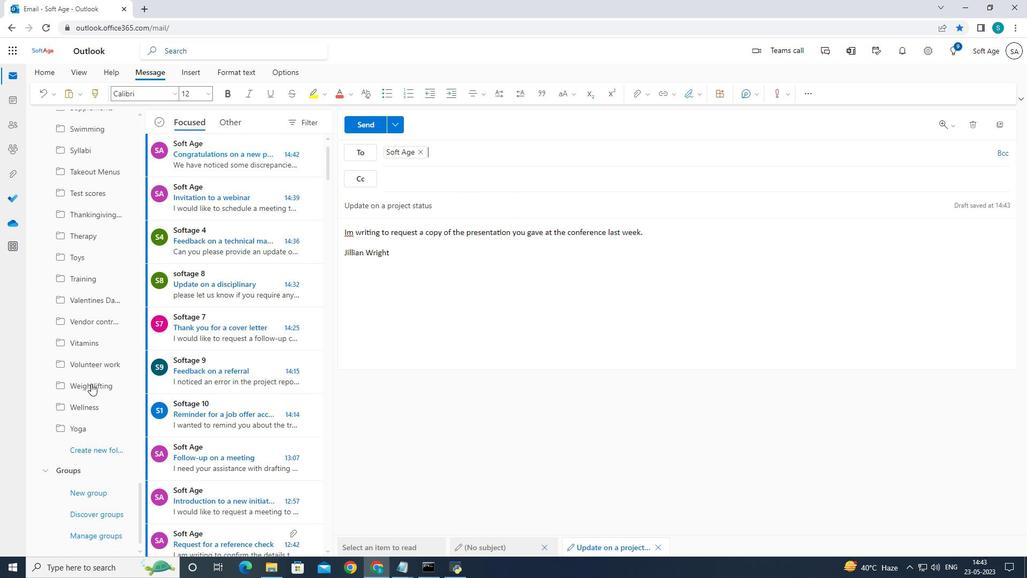 
Action: Mouse scrolled (90, 383) with delta (0, 0)
Screenshot: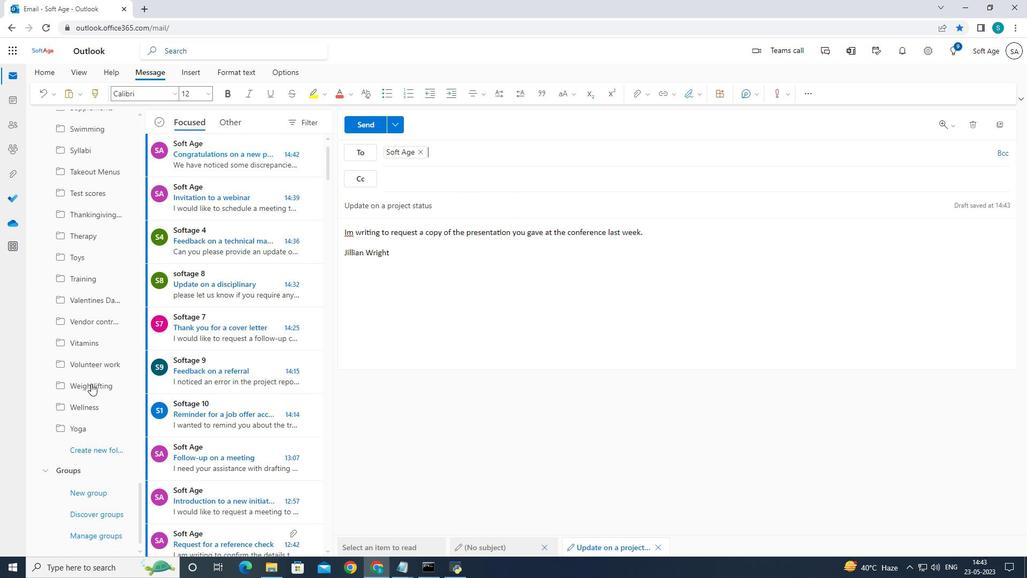 
Action: Mouse moved to (87, 453)
Screenshot: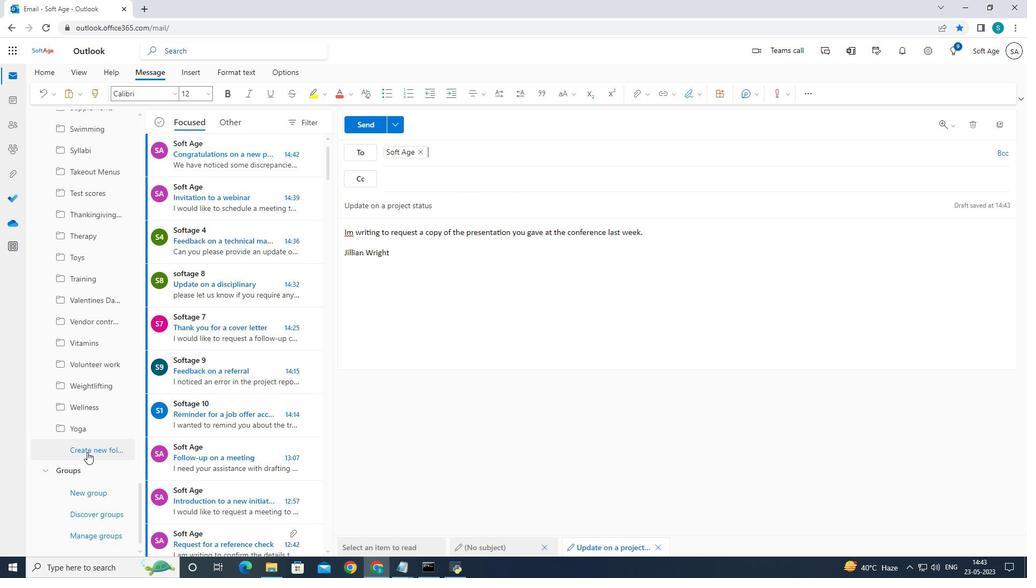 
Action: Mouse pressed left at (87, 453)
Screenshot: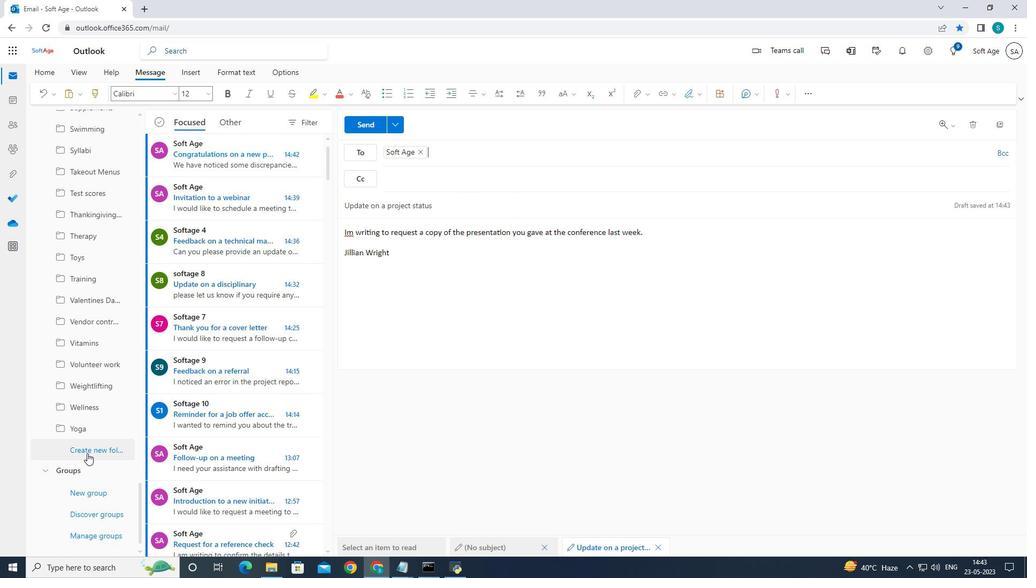 
Action: Mouse moved to (157, 411)
Screenshot: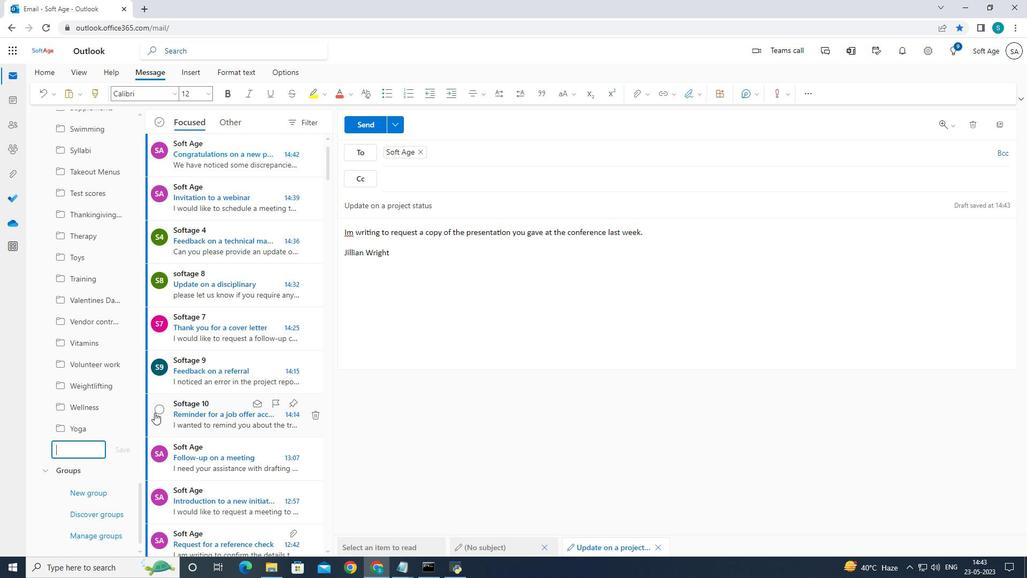 
Action: Key pressed <Key.caps_lock>C<Key.caps_lock>harities<Key.enter>
Screenshot: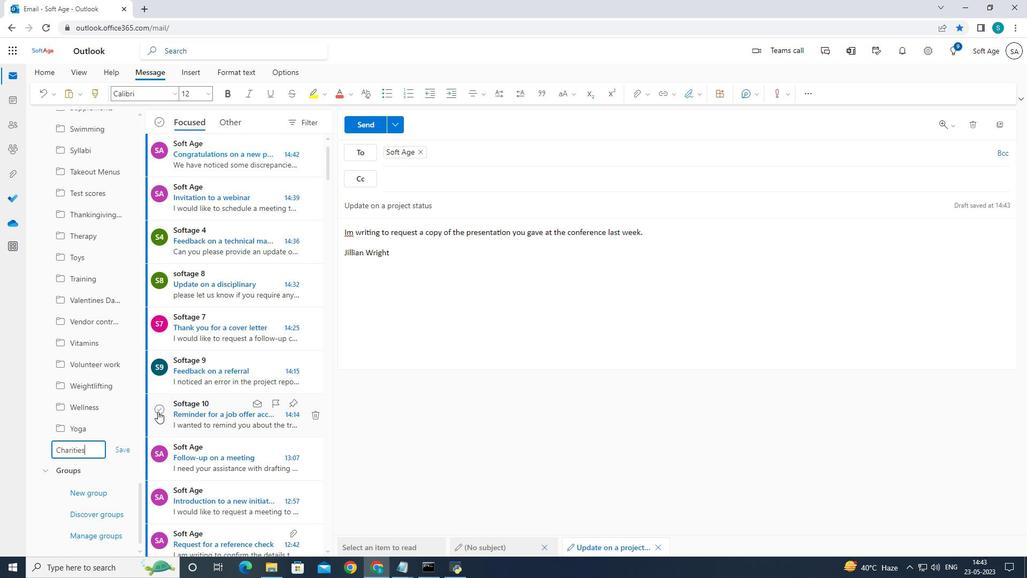 
Action: Mouse moved to (363, 127)
Screenshot: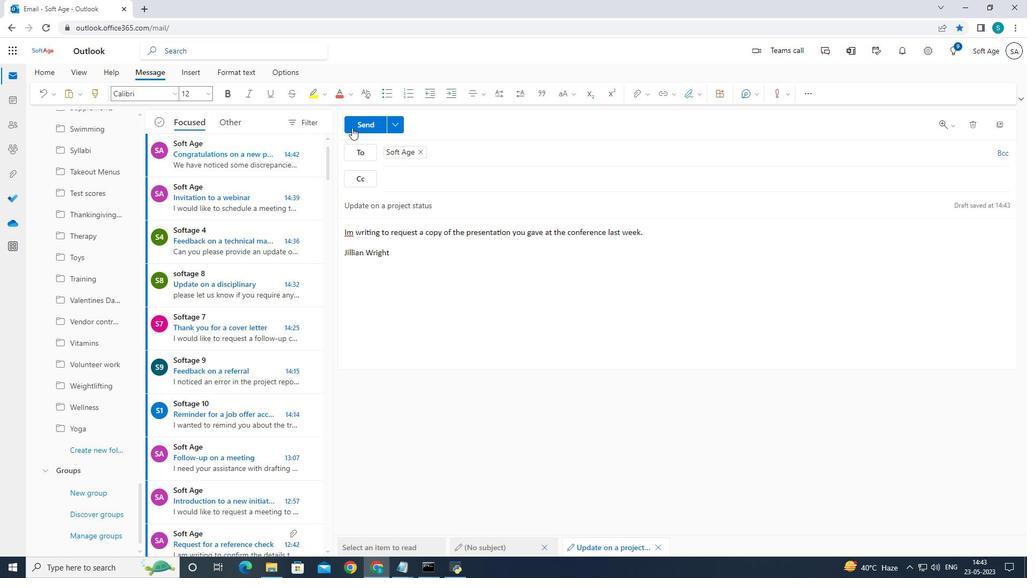 
Action: Mouse pressed left at (363, 127)
Screenshot: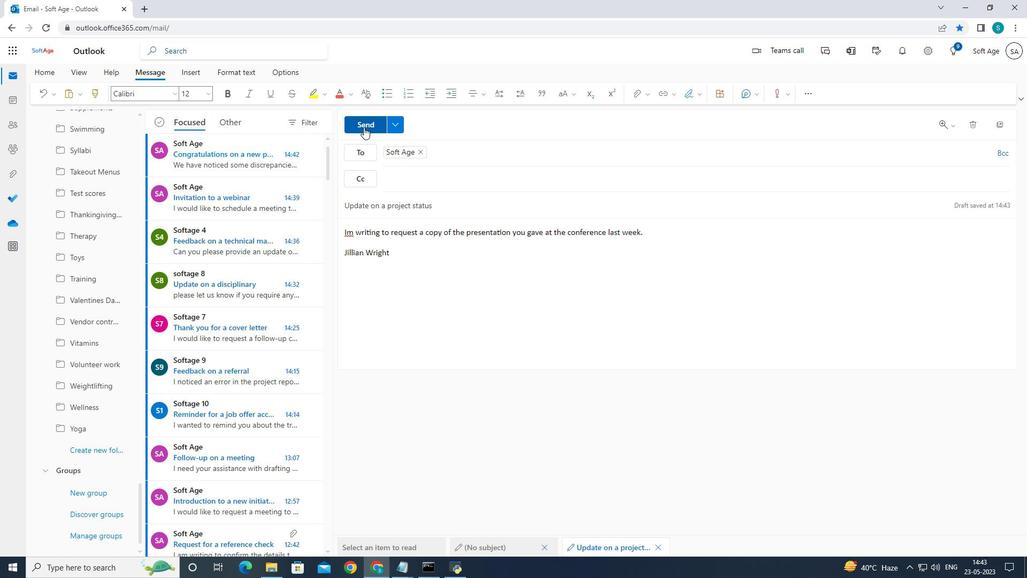 
Action: Mouse moved to (362, 129)
Screenshot: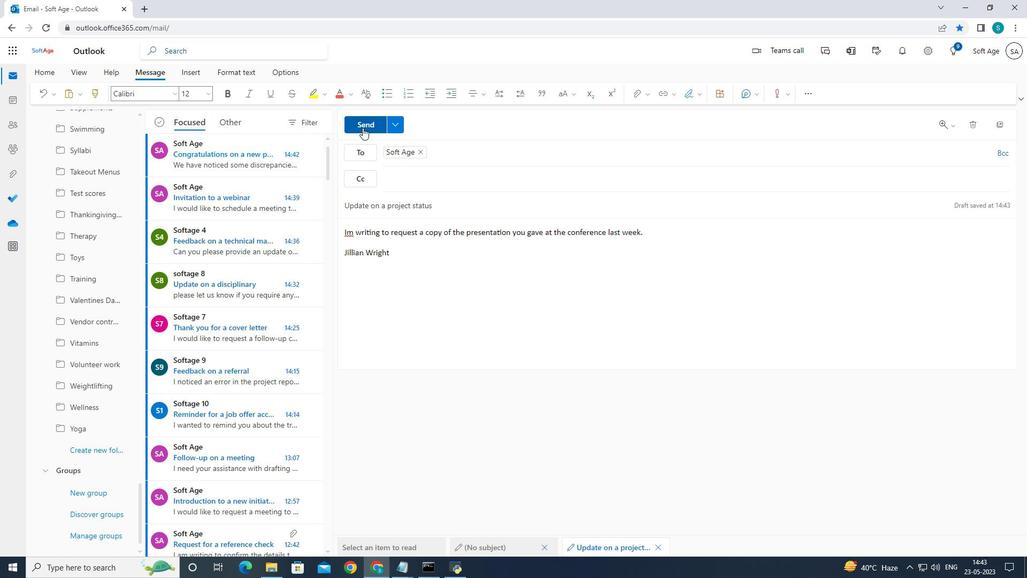 
